 Task: Find round trip flights from New Delhi to Jaipur from June 26 to July 11 in economy class.
Action: Mouse pressed left at (398, 387)
Screenshot: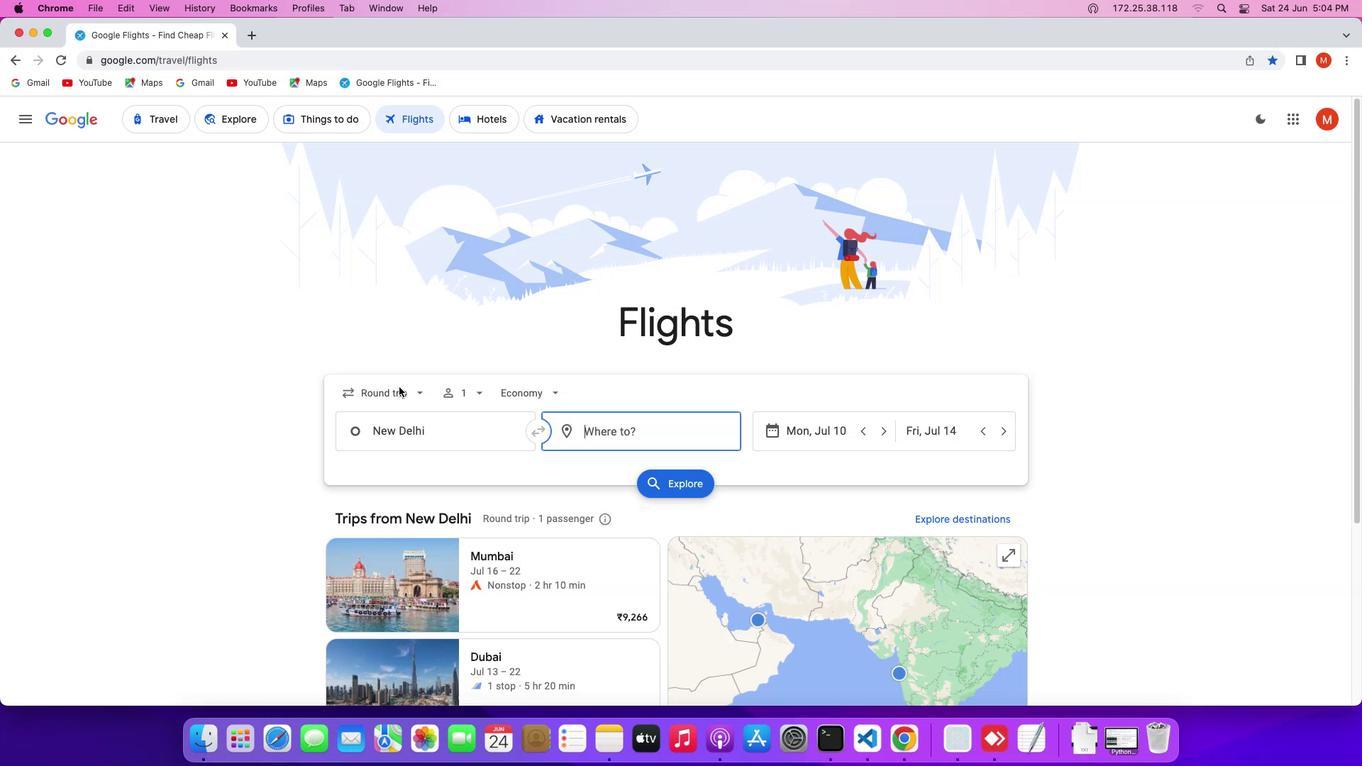 
Action: Mouse moved to (398, 387)
Screenshot: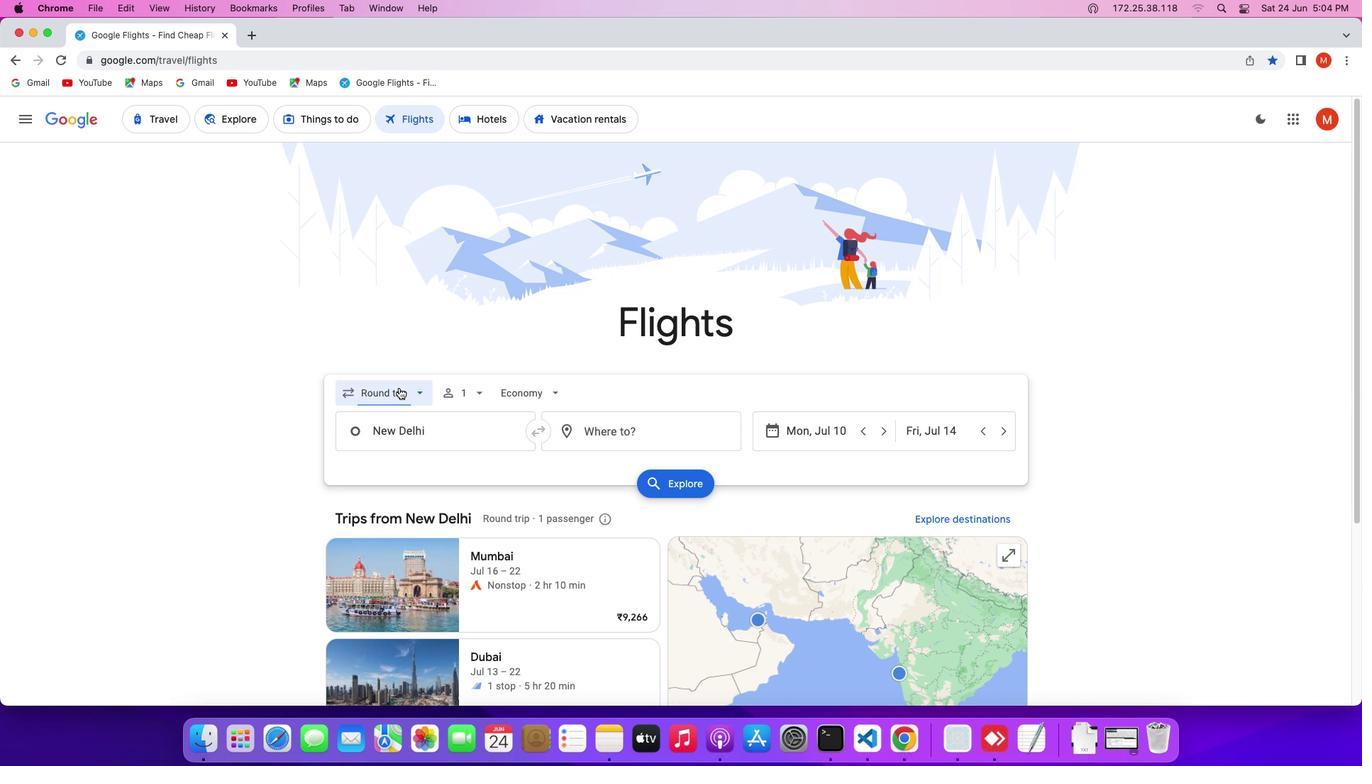 
Action: Mouse pressed left at (398, 387)
Screenshot: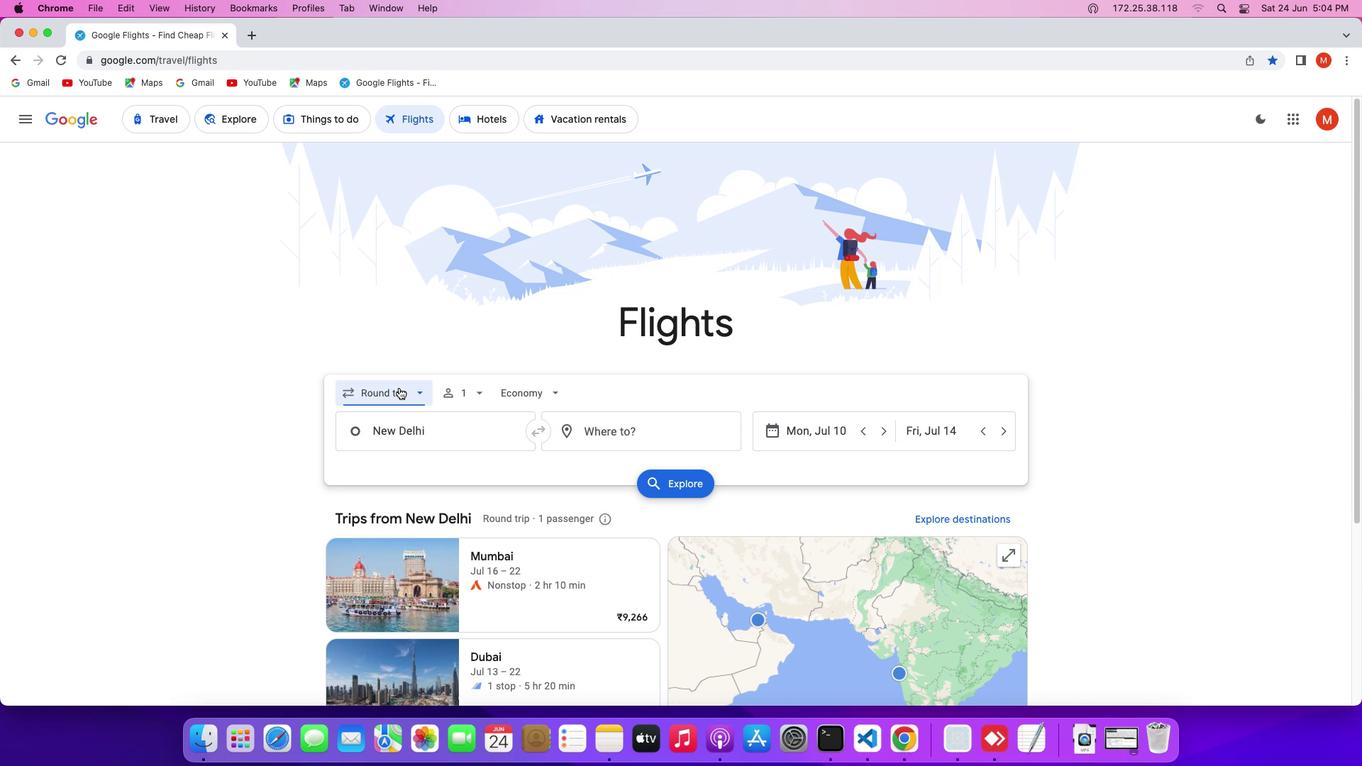 
Action: Mouse moved to (398, 427)
Screenshot: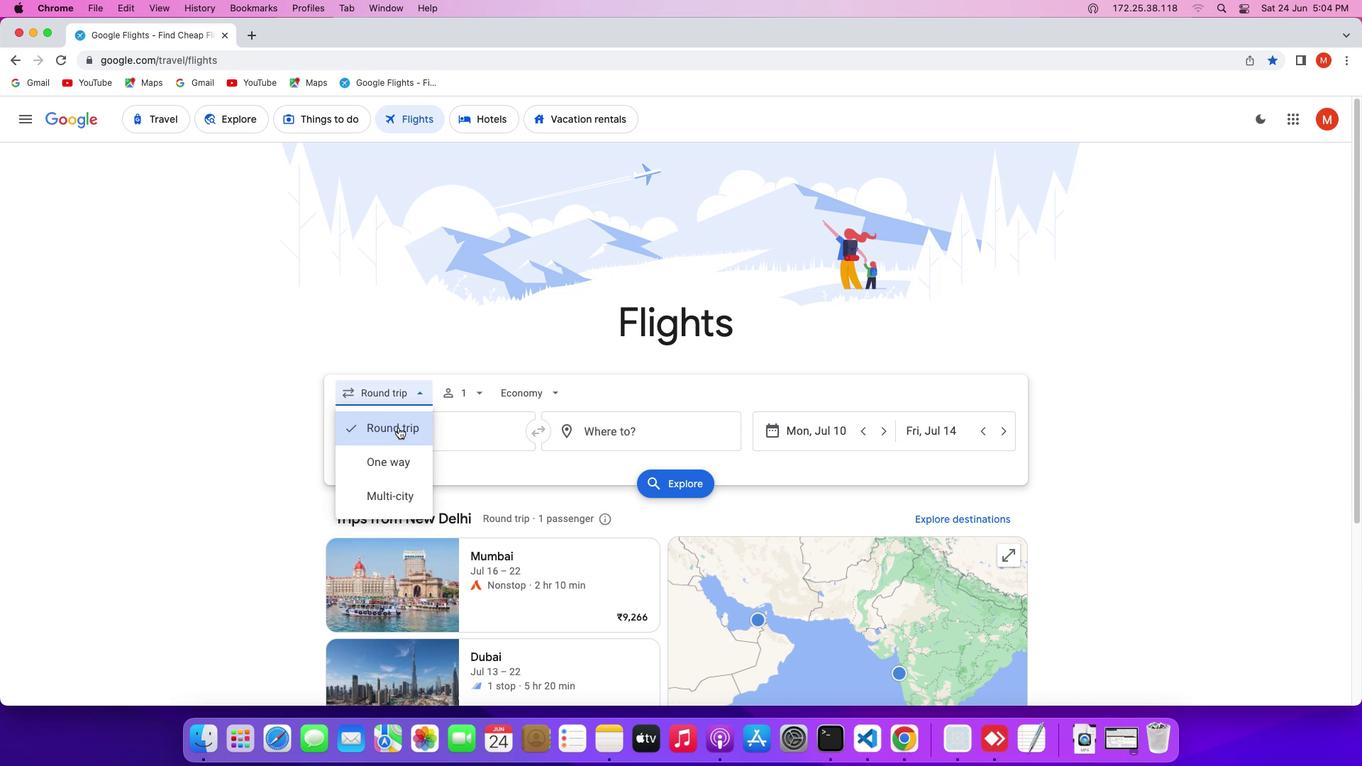 
Action: Mouse pressed left at (398, 427)
Screenshot: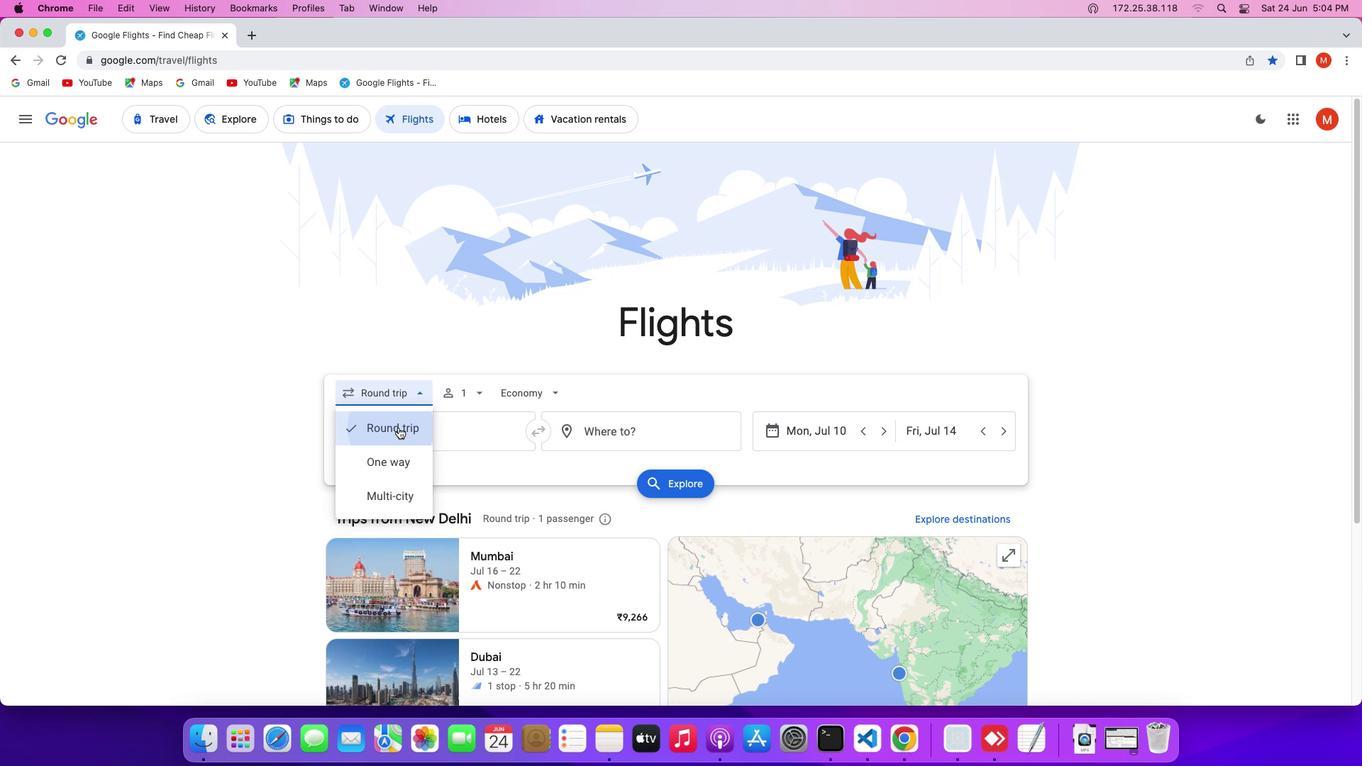 
Action: Mouse moved to (451, 398)
Screenshot: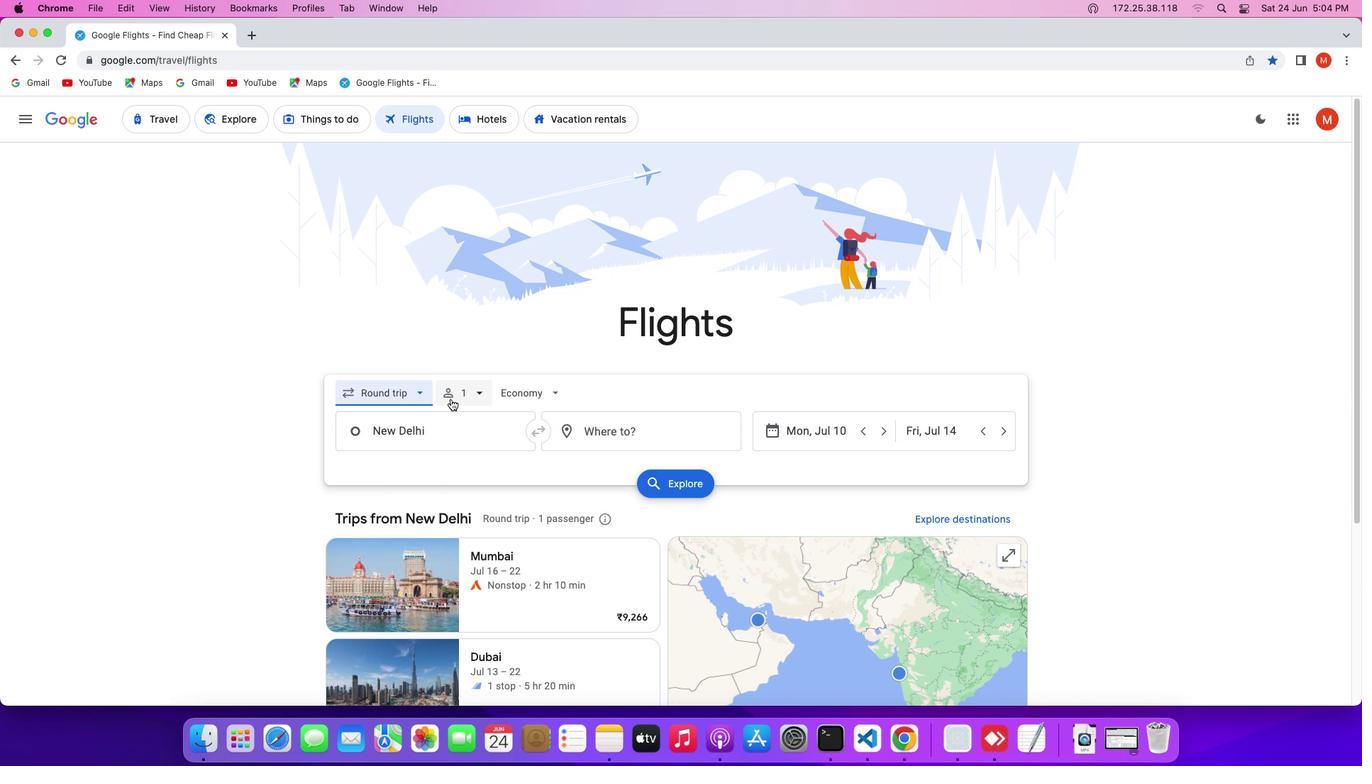 
Action: Mouse pressed left at (451, 398)
Screenshot: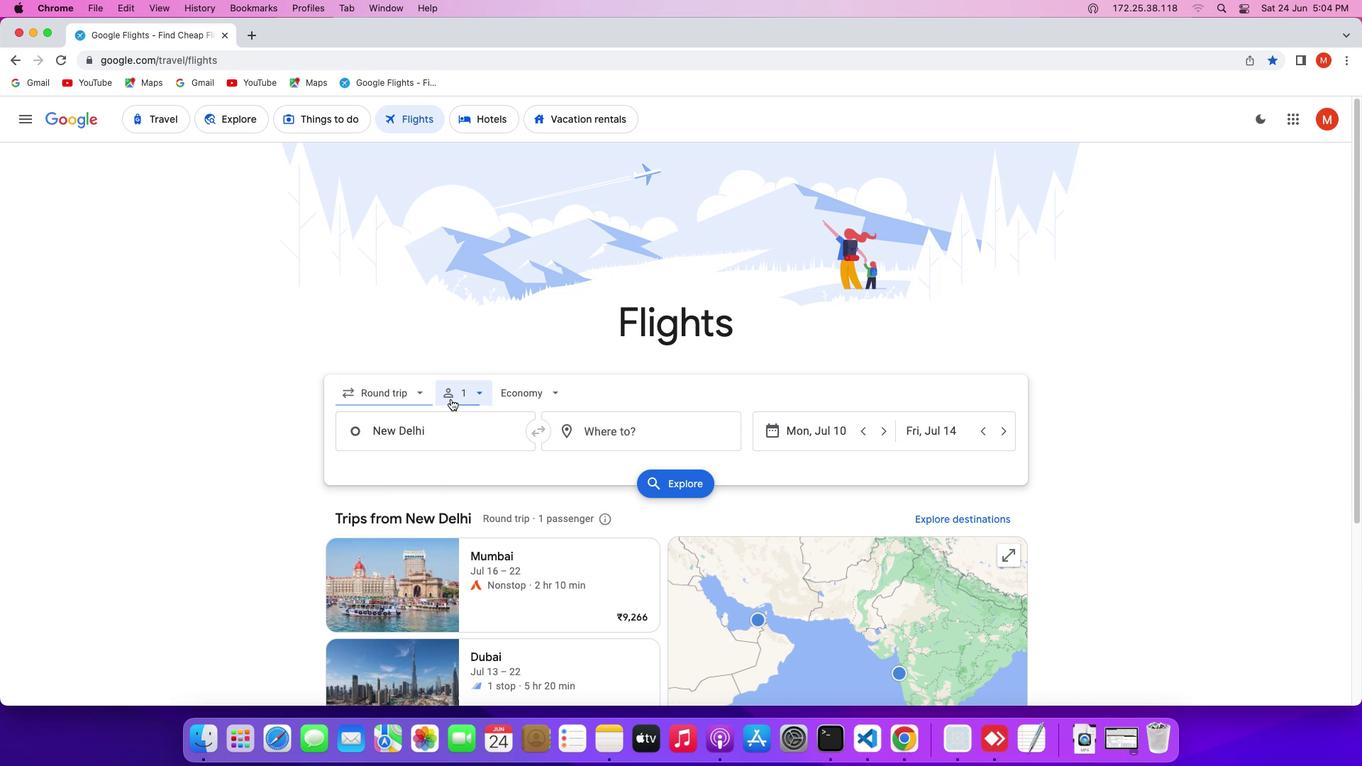 
Action: Mouse moved to (560, 434)
Screenshot: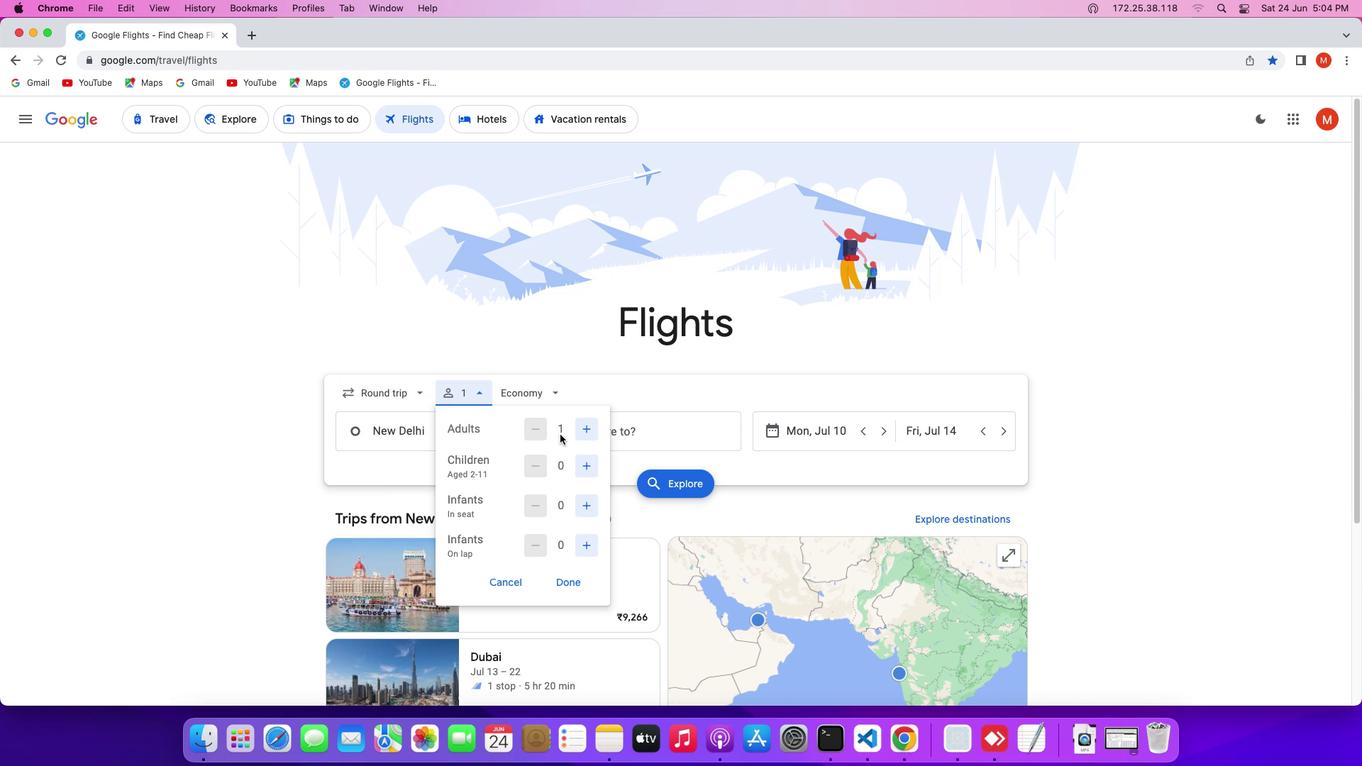 
Action: Mouse pressed left at (560, 434)
Screenshot: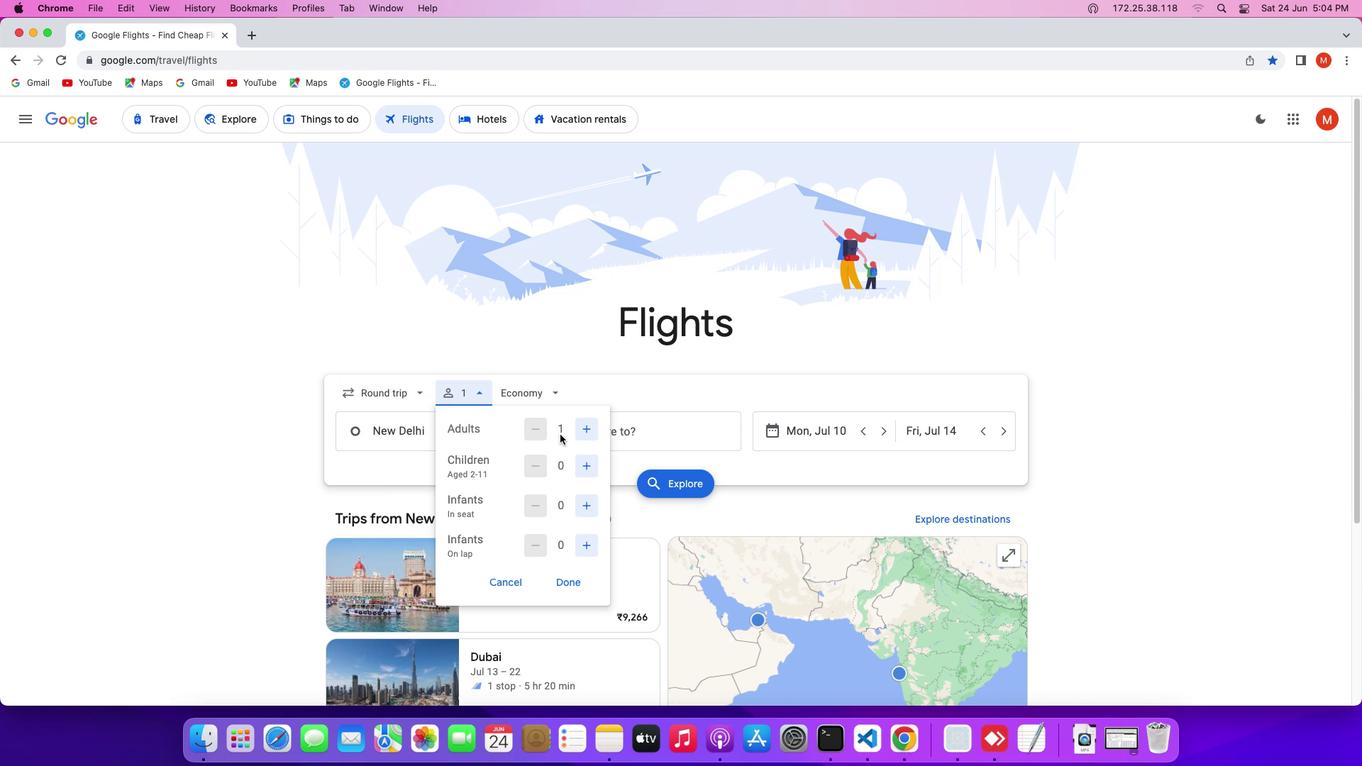 
Action: Mouse moved to (559, 577)
Screenshot: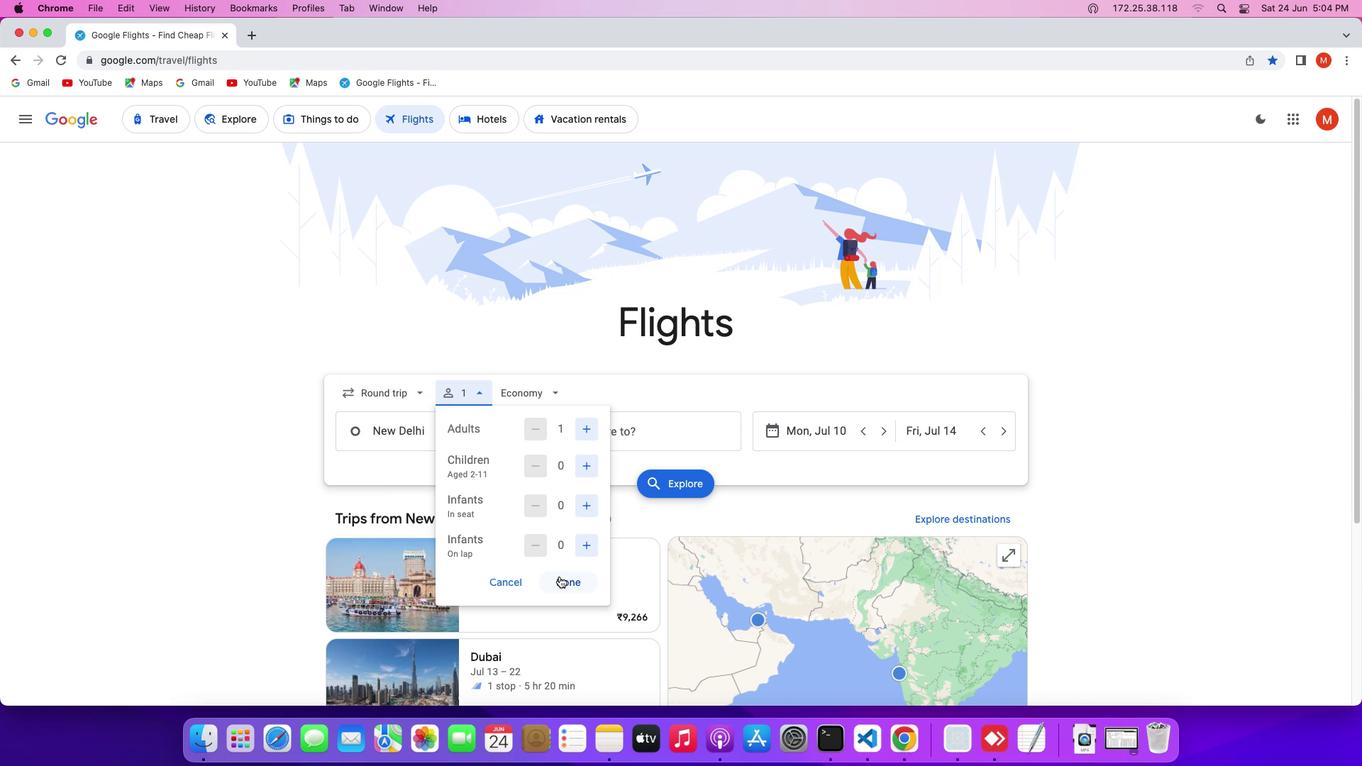 
Action: Mouse pressed left at (559, 577)
Screenshot: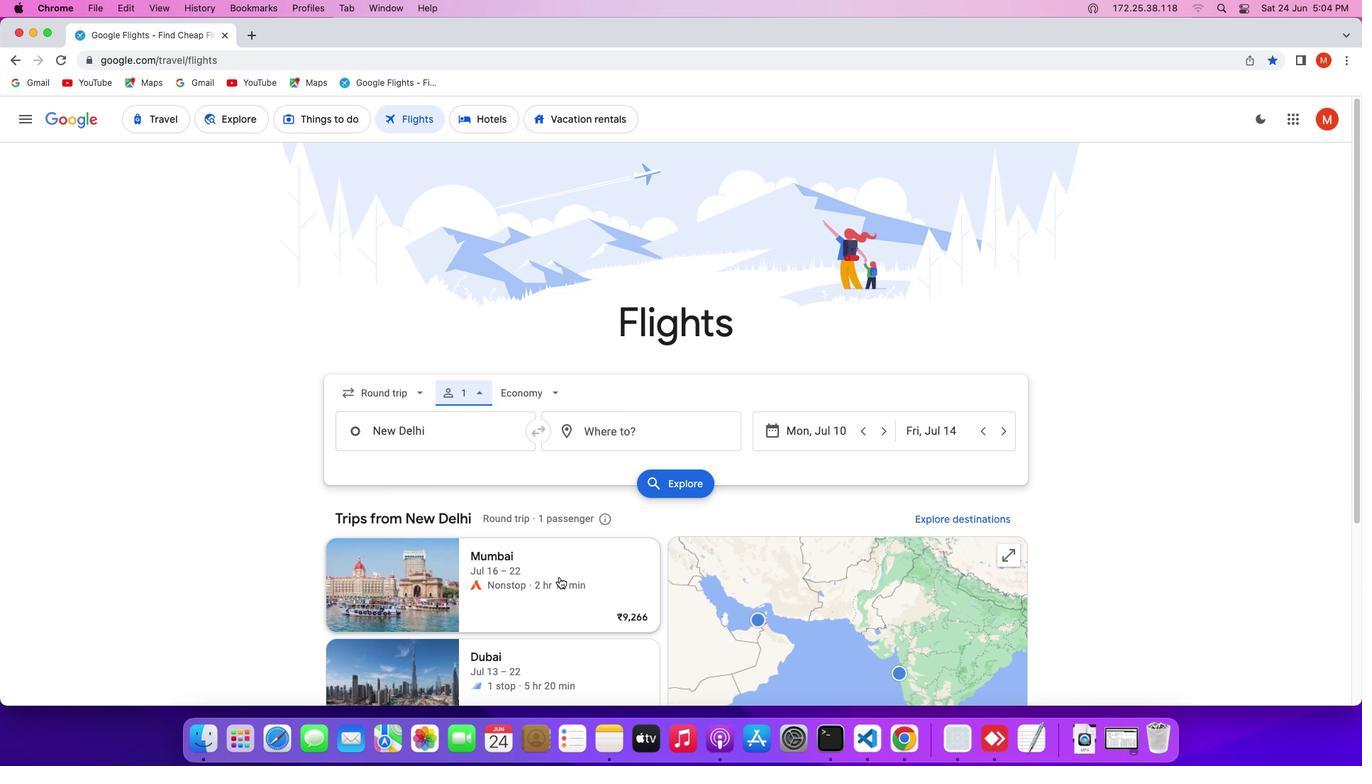 
Action: Mouse moved to (521, 399)
Screenshot: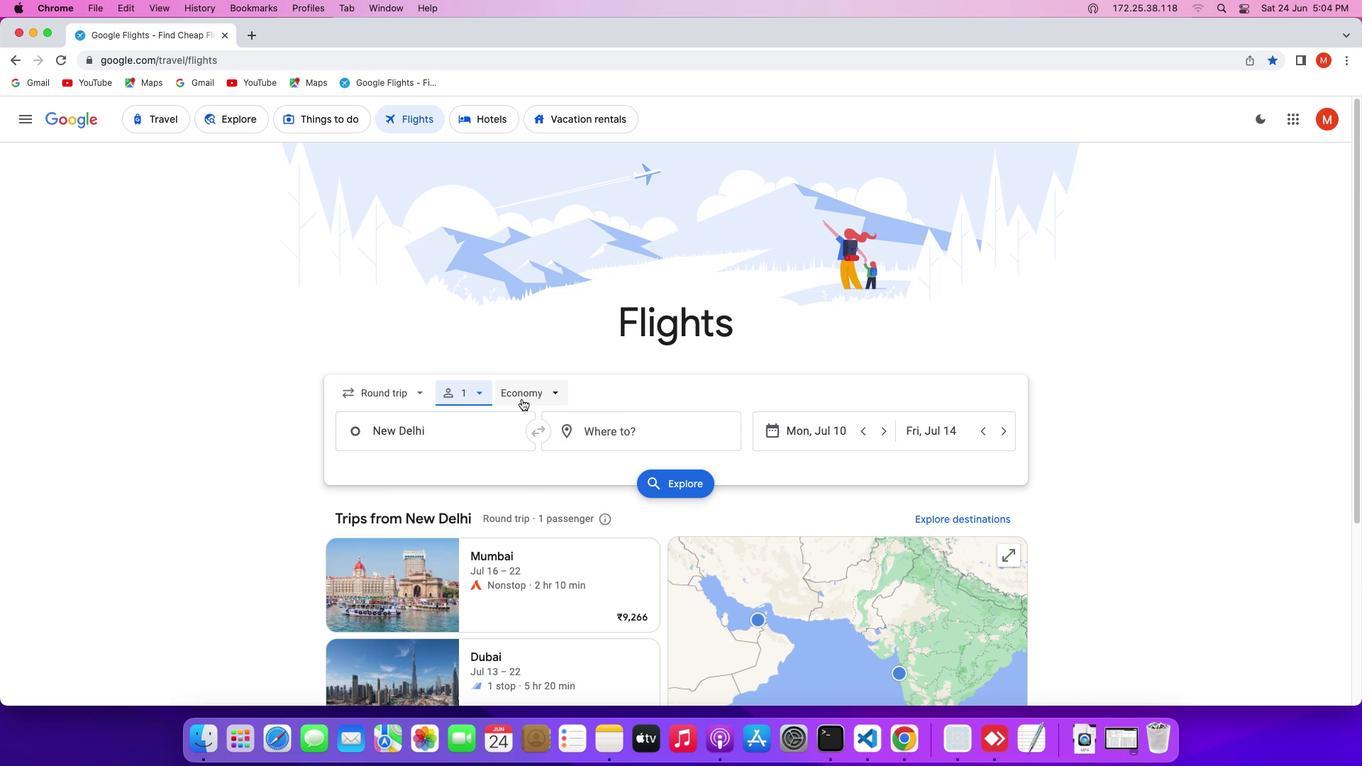 
Action: Mouse pressed left at (521, 399)
Screenshot: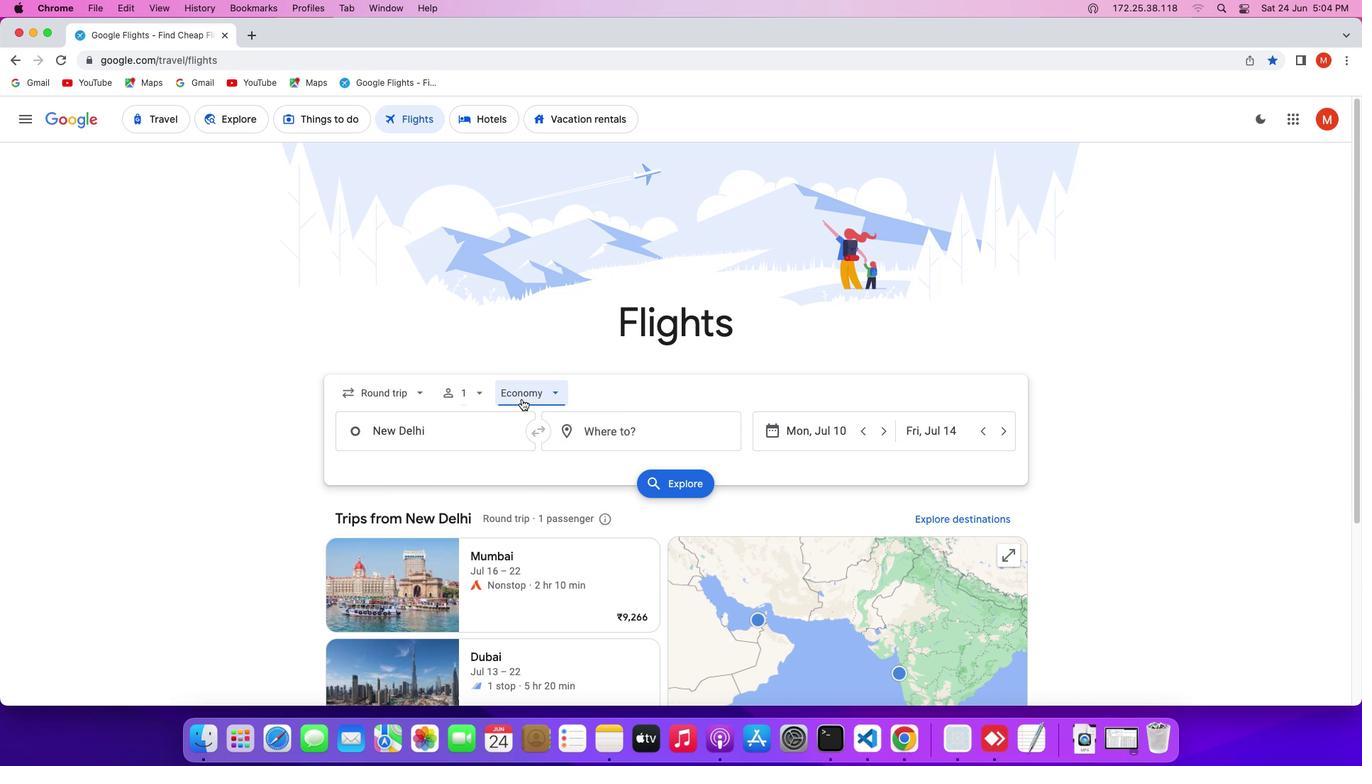 
Action: Mouse moved to (526, 423)
Screenshot: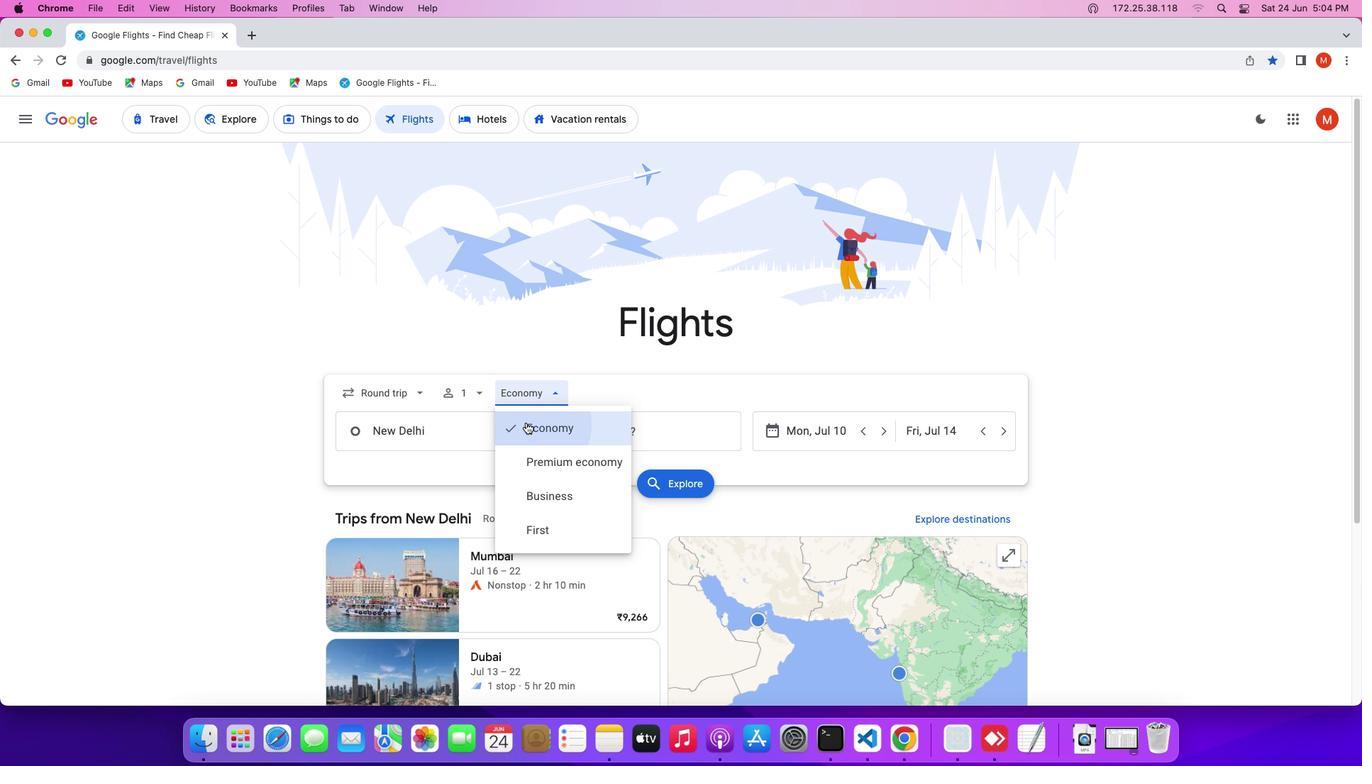 
Action: Mouse pressed left at (526, 423)
Screenshot: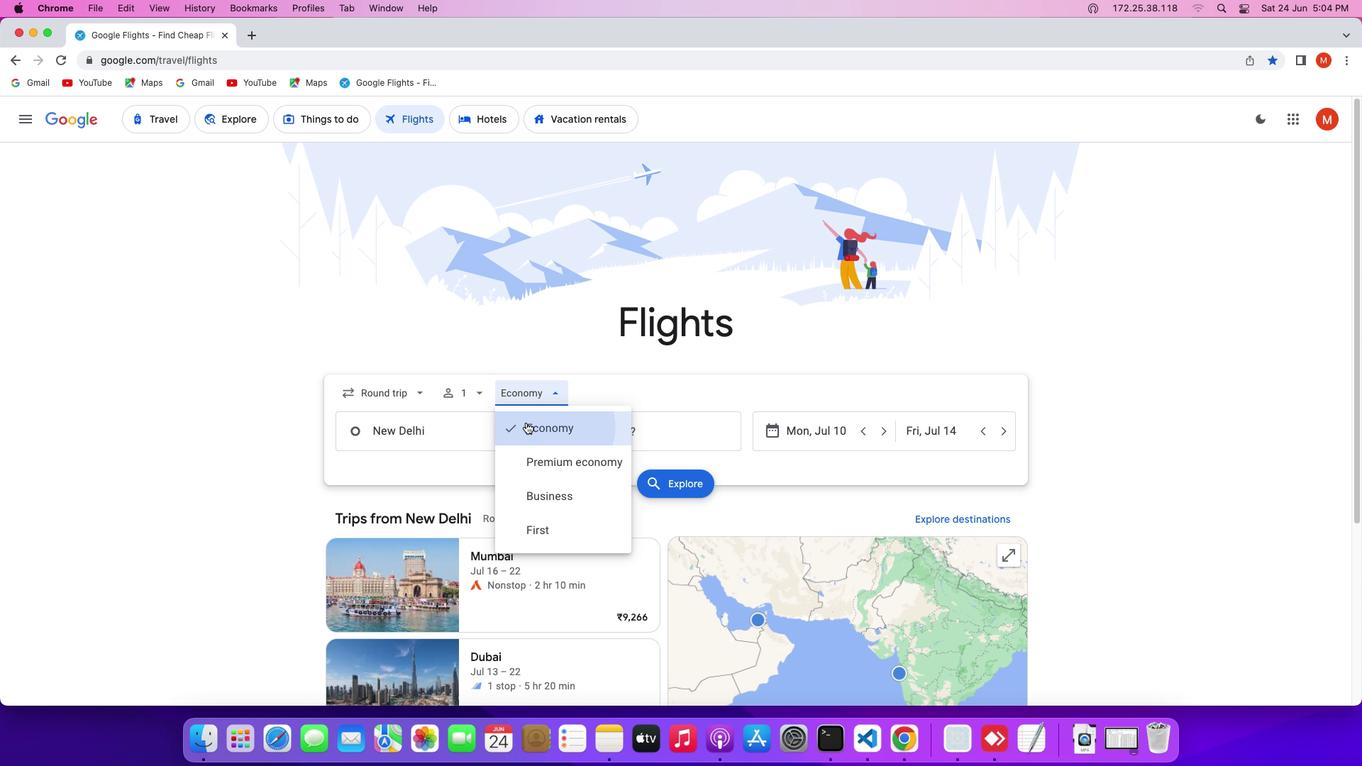 
Action: Mouse moved to (457, 435)
Screenshot: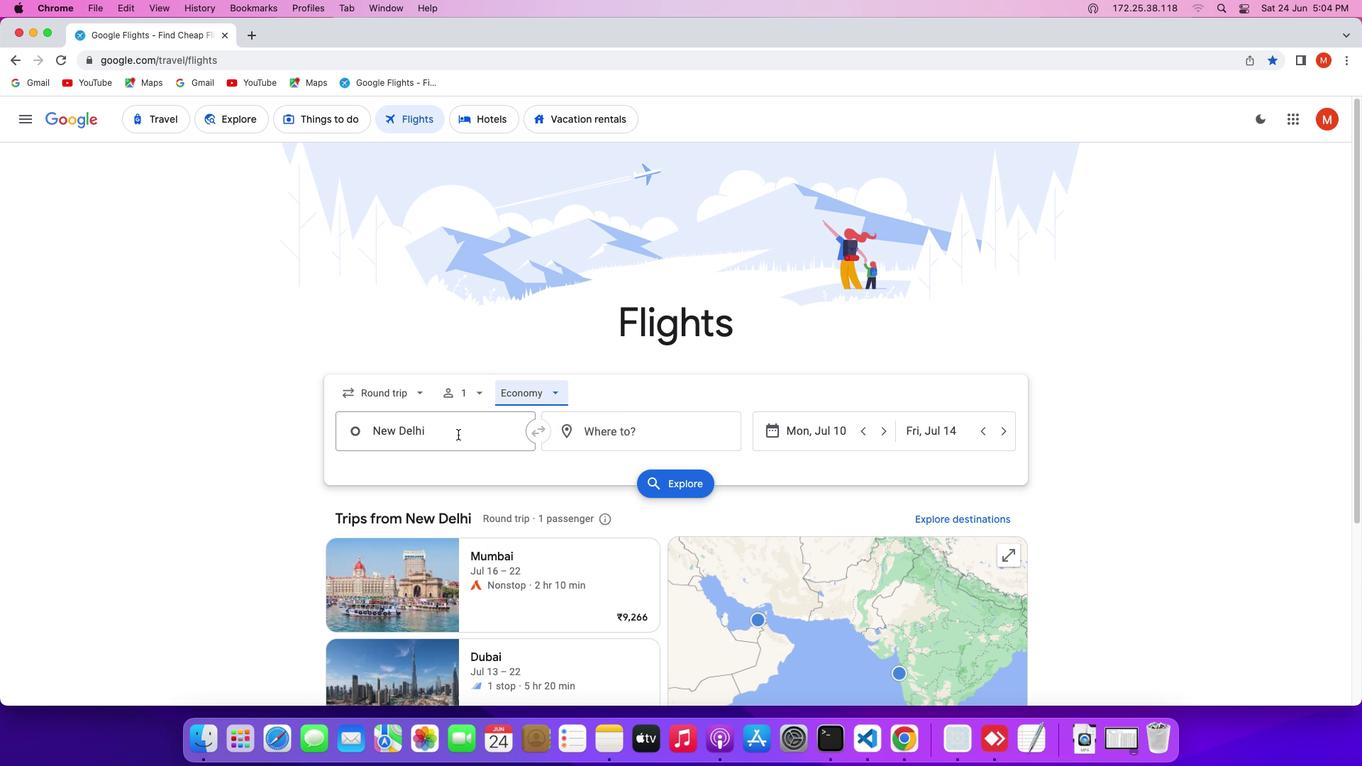 
Action: Mouse pressed left at (457, 435)
Screenshot: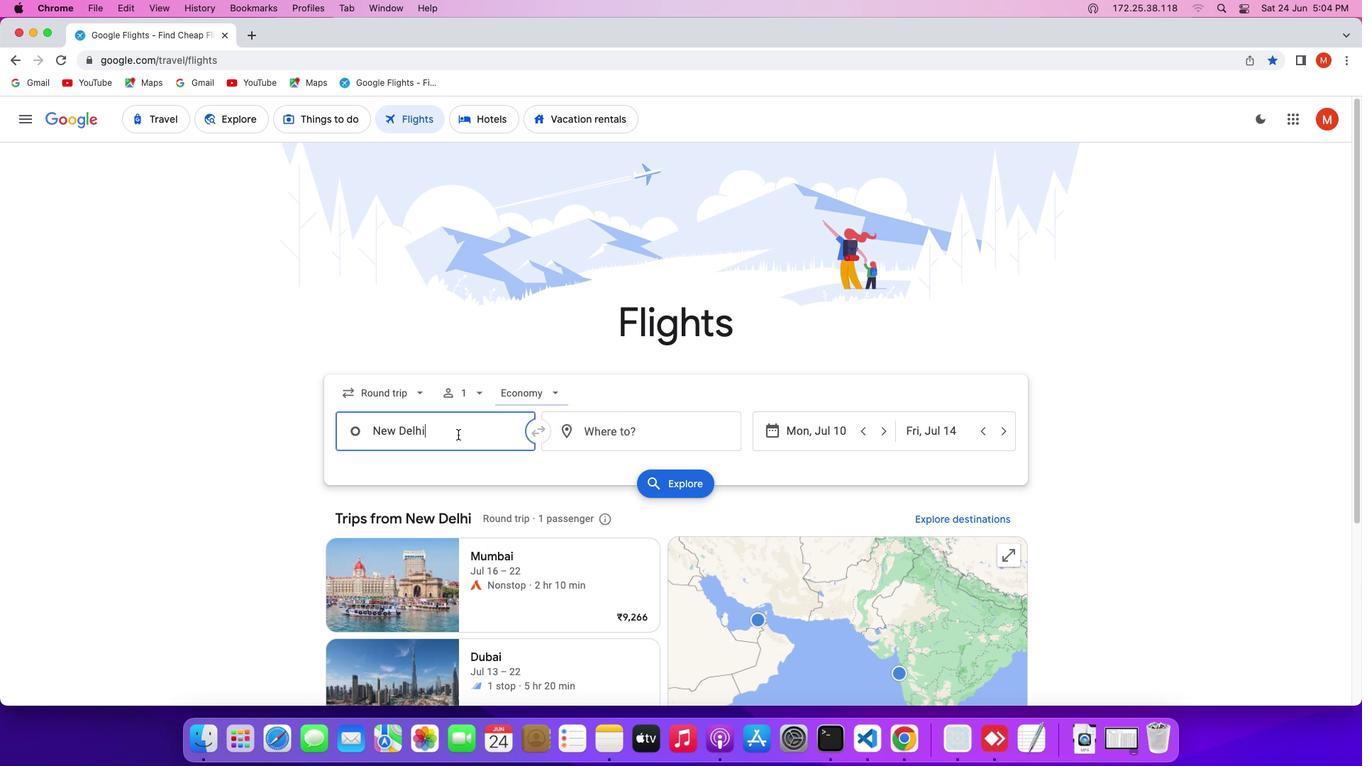 
Action: Key pressed Key.backspaceKey.shift'D''e''l''h''i'
Screenshot: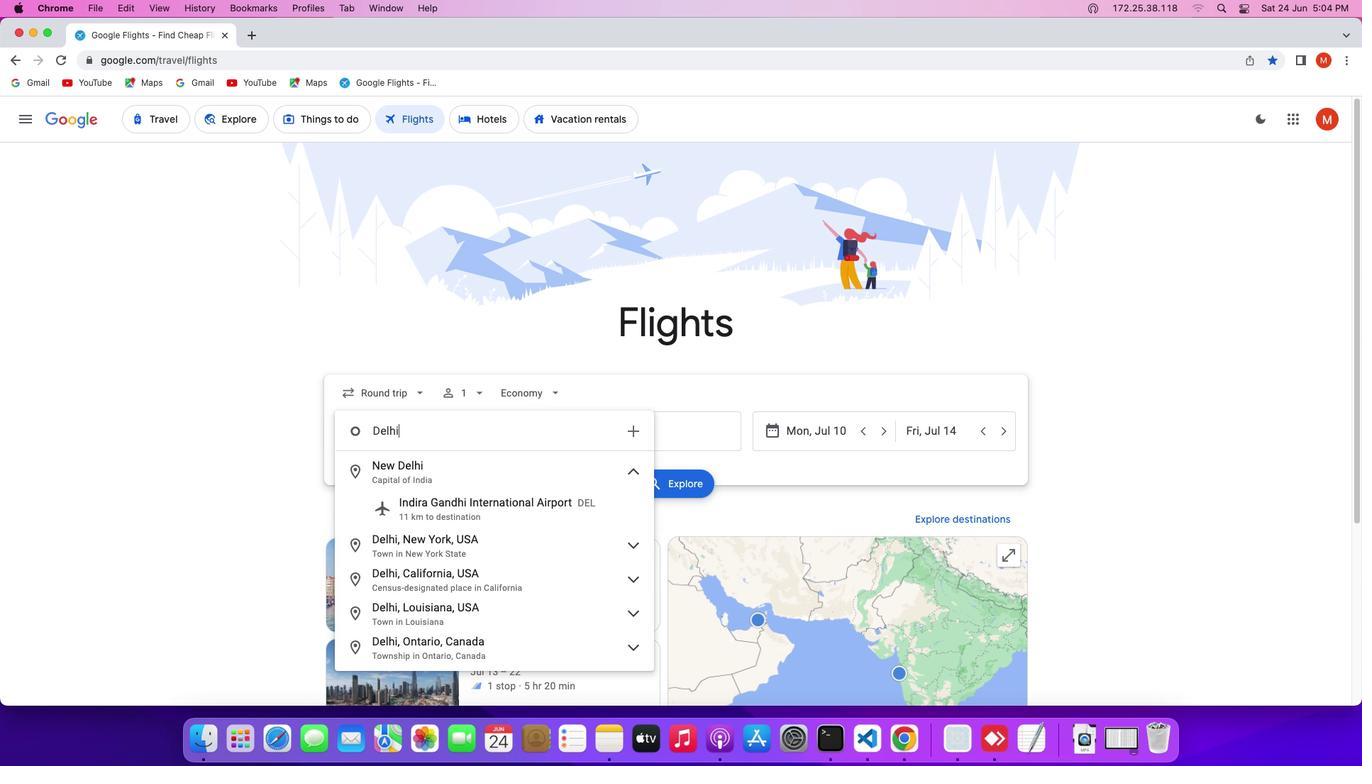 
Action: Mouse moved to (450, 474)
Screenshot: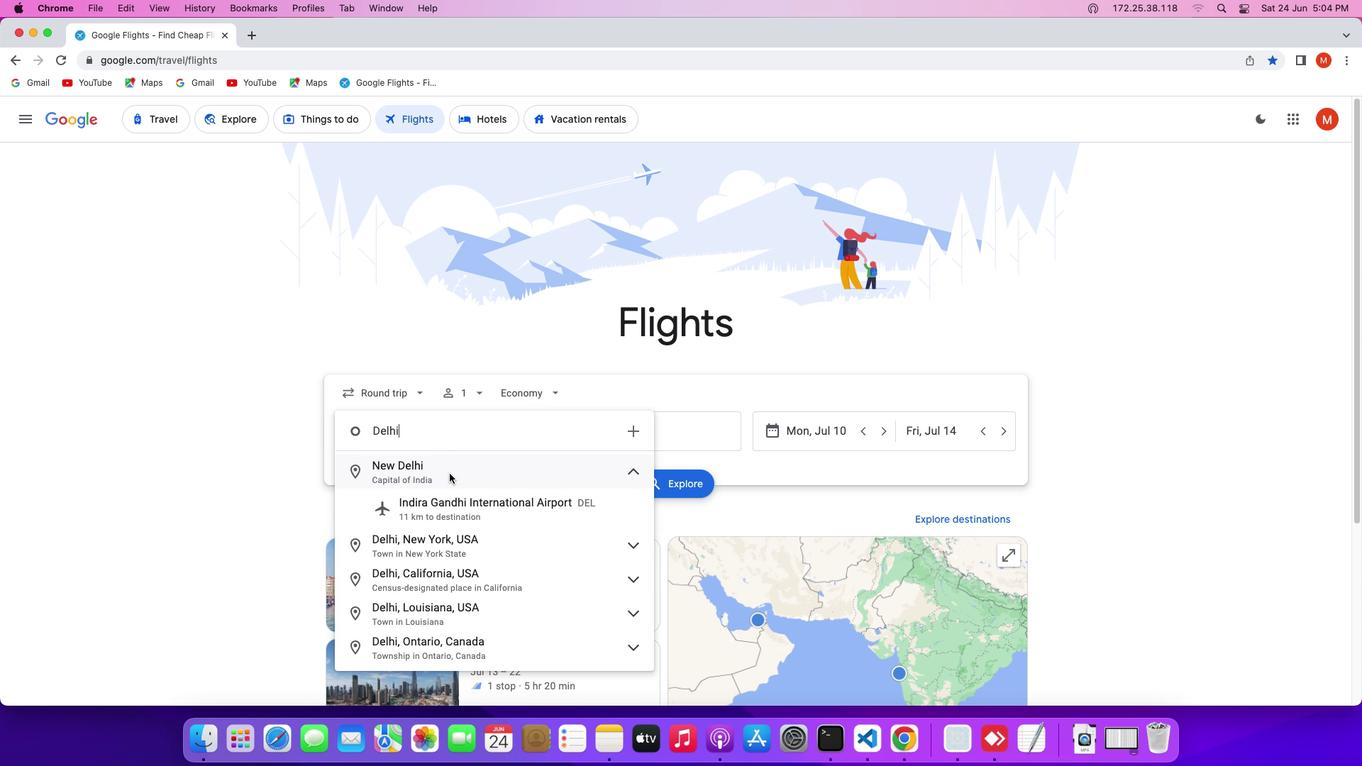 
Action: Mouse pressed left at (450, 474)
Screenshot: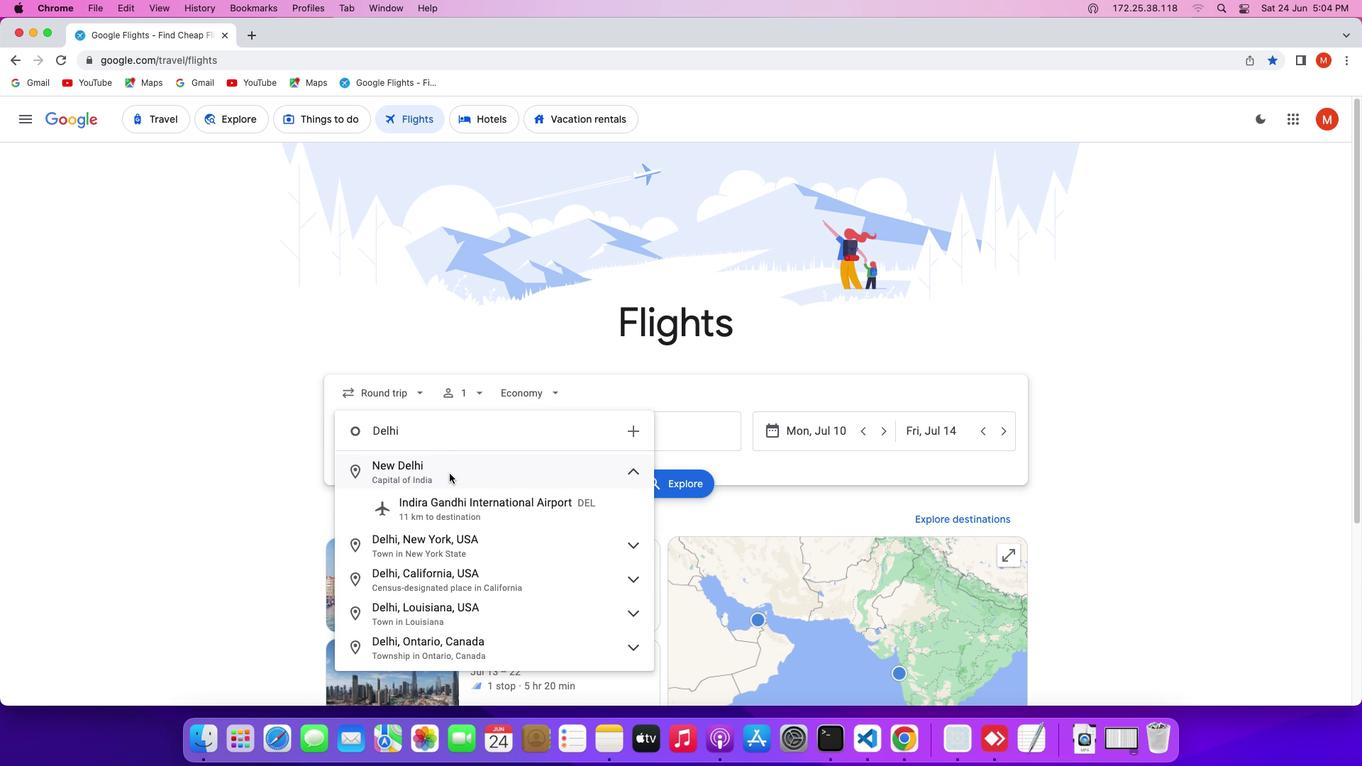 
Action: Mouse moved to (577, 438)
Screenshot: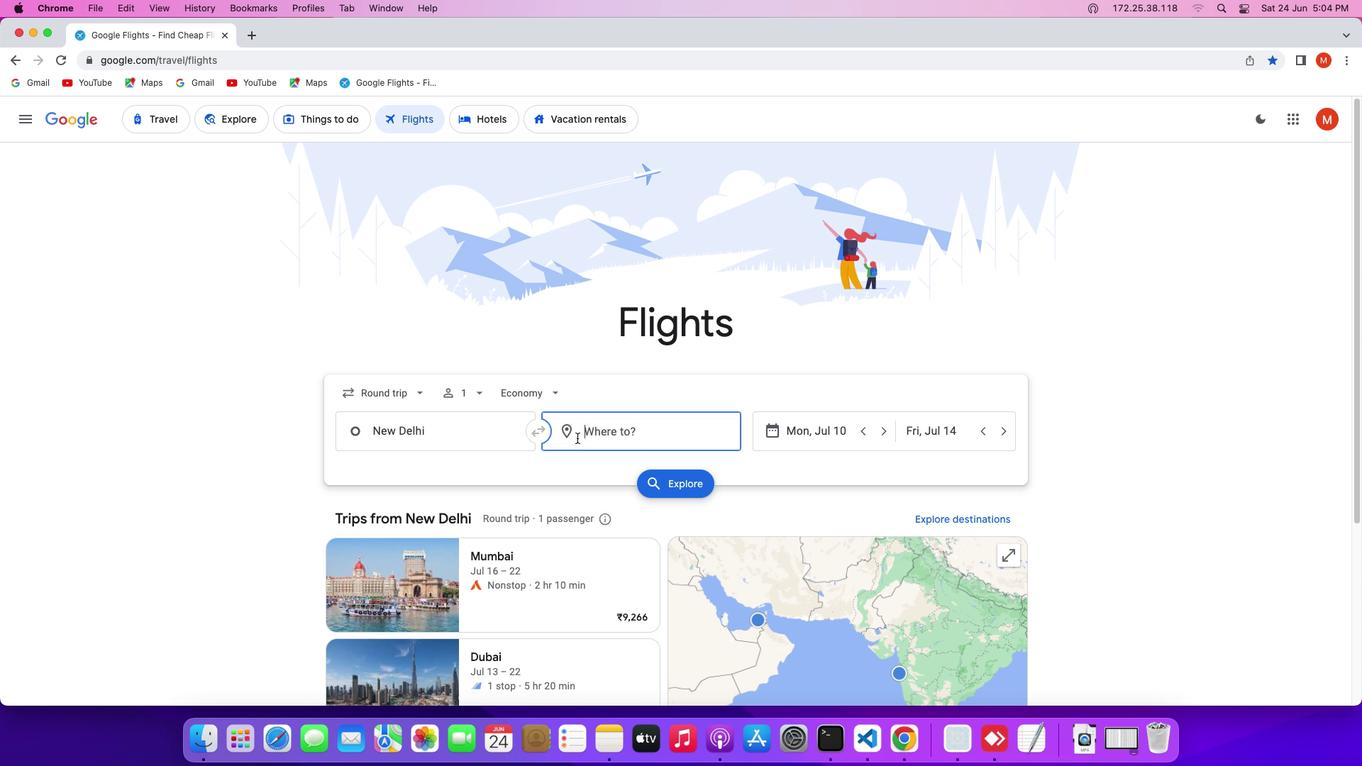 
Action: Mouse pressed left at (577, 438)
Screenshot: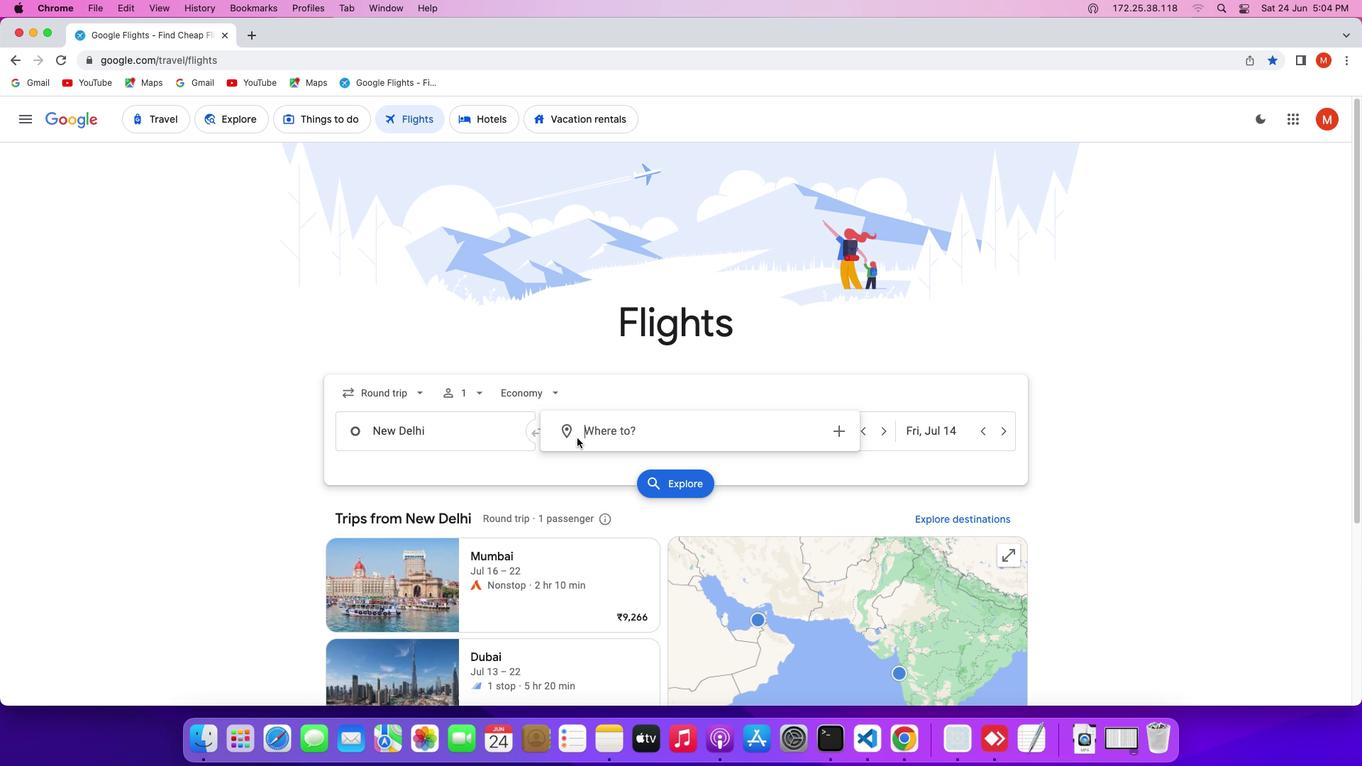 
Action: Mouse moved to (583, 440)
Screenshot: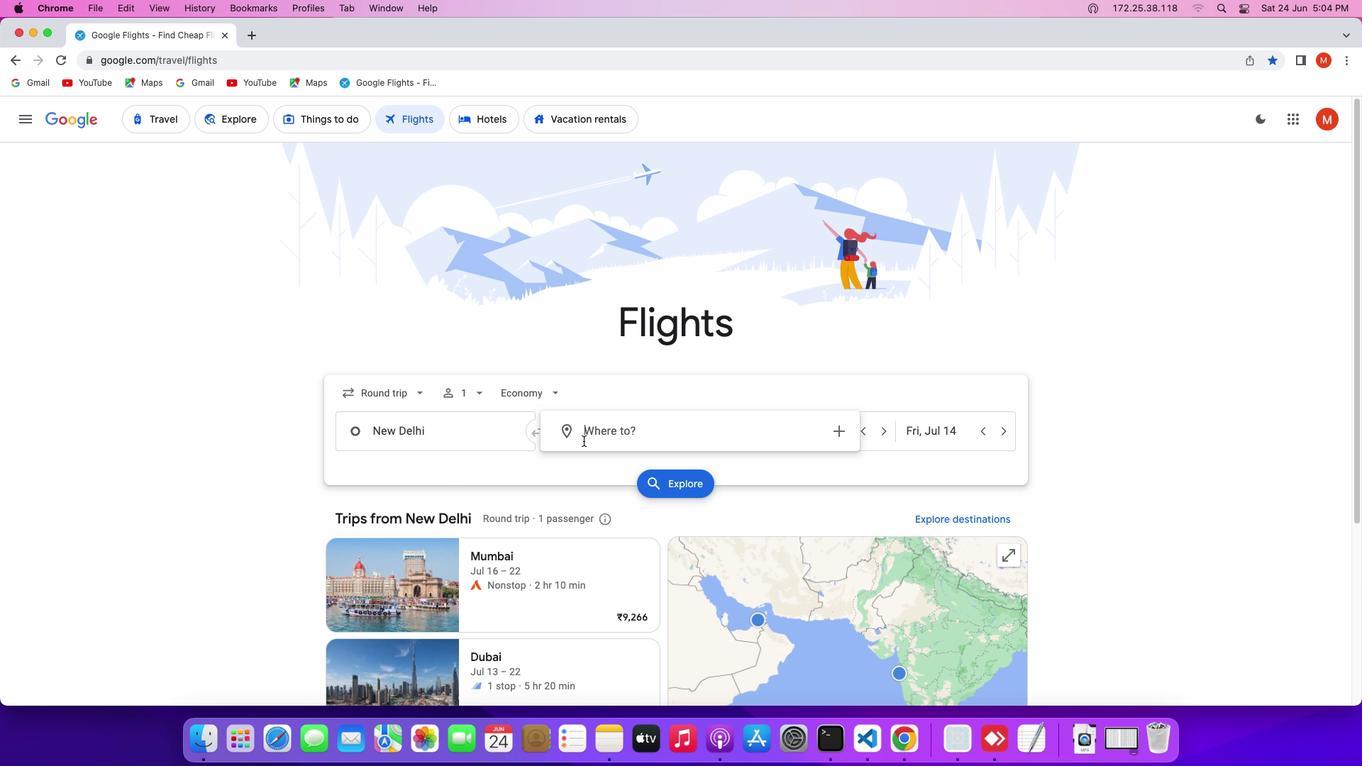 
Action: Key pressed Key.shift'J''a''i''p''u''r'
Screenshot: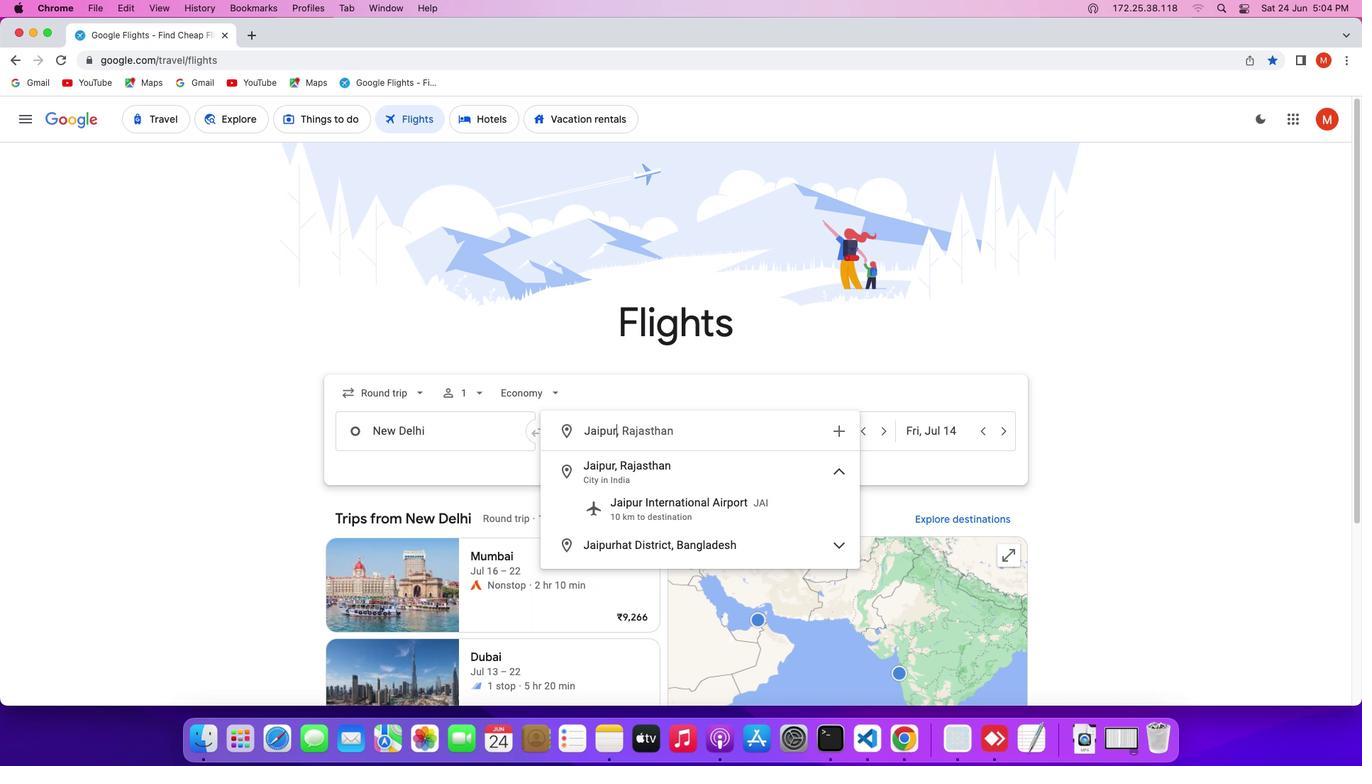 
Action: Mouse moved to (591, 466)
Screenshot: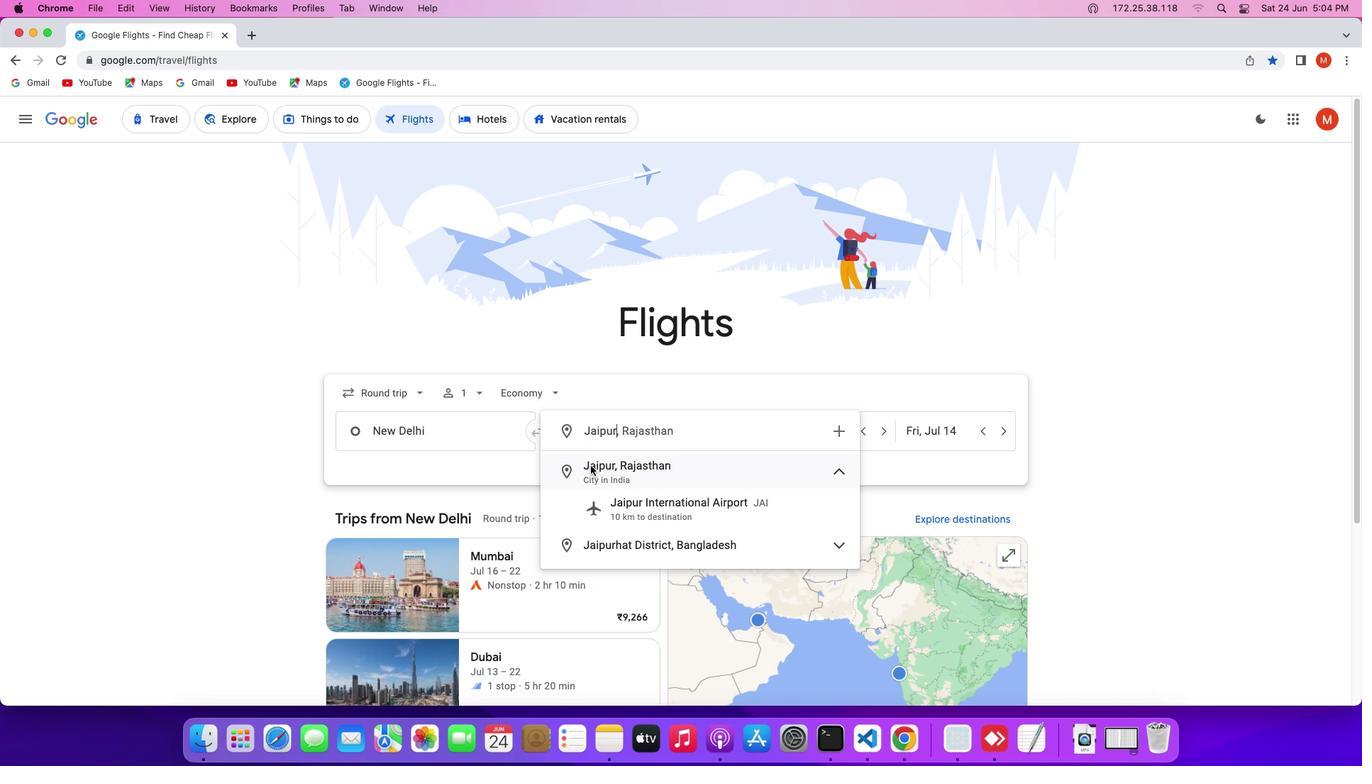 
Action: Mouse pressed left at (591, 466)
Screenshot: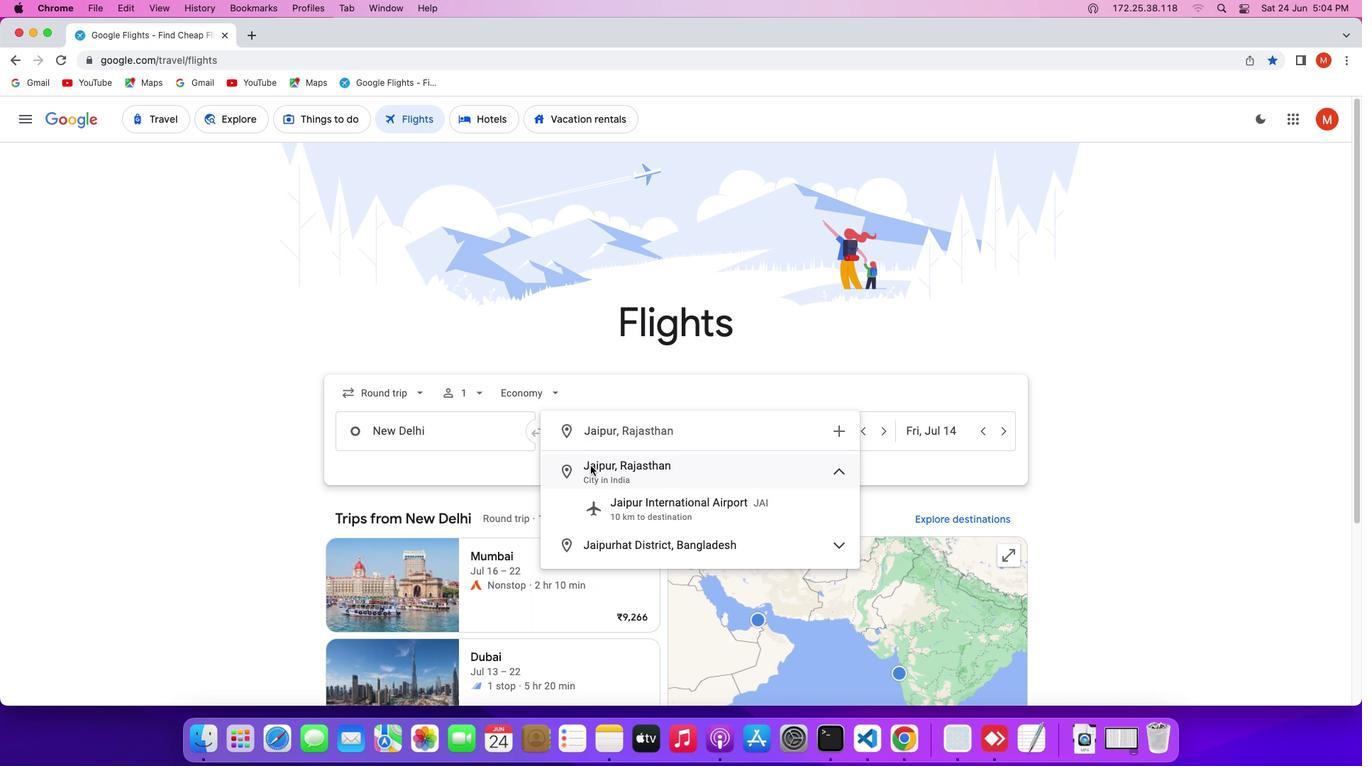 
Action: Mouse moved to (797, 435)
Screenshot: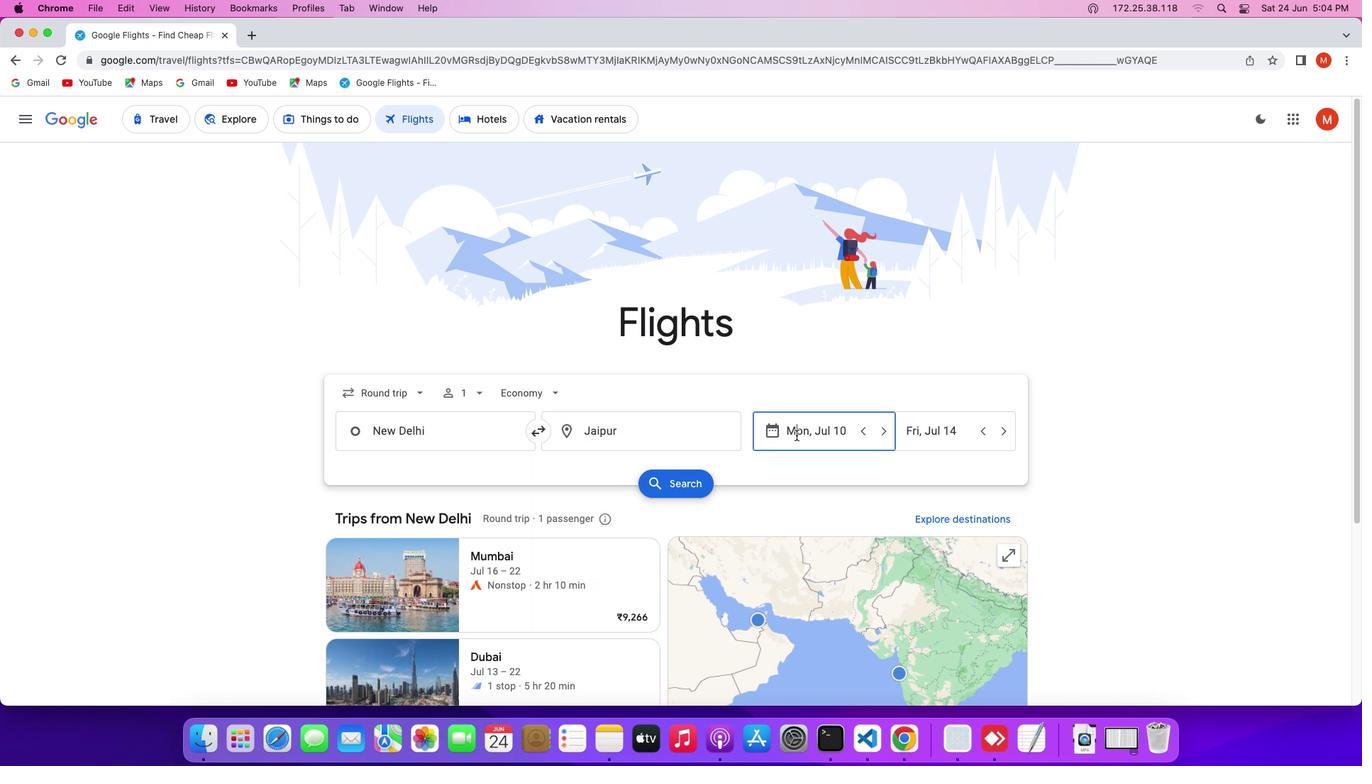 
Action: Mouse pressed left at (797, 435)
Screenshot: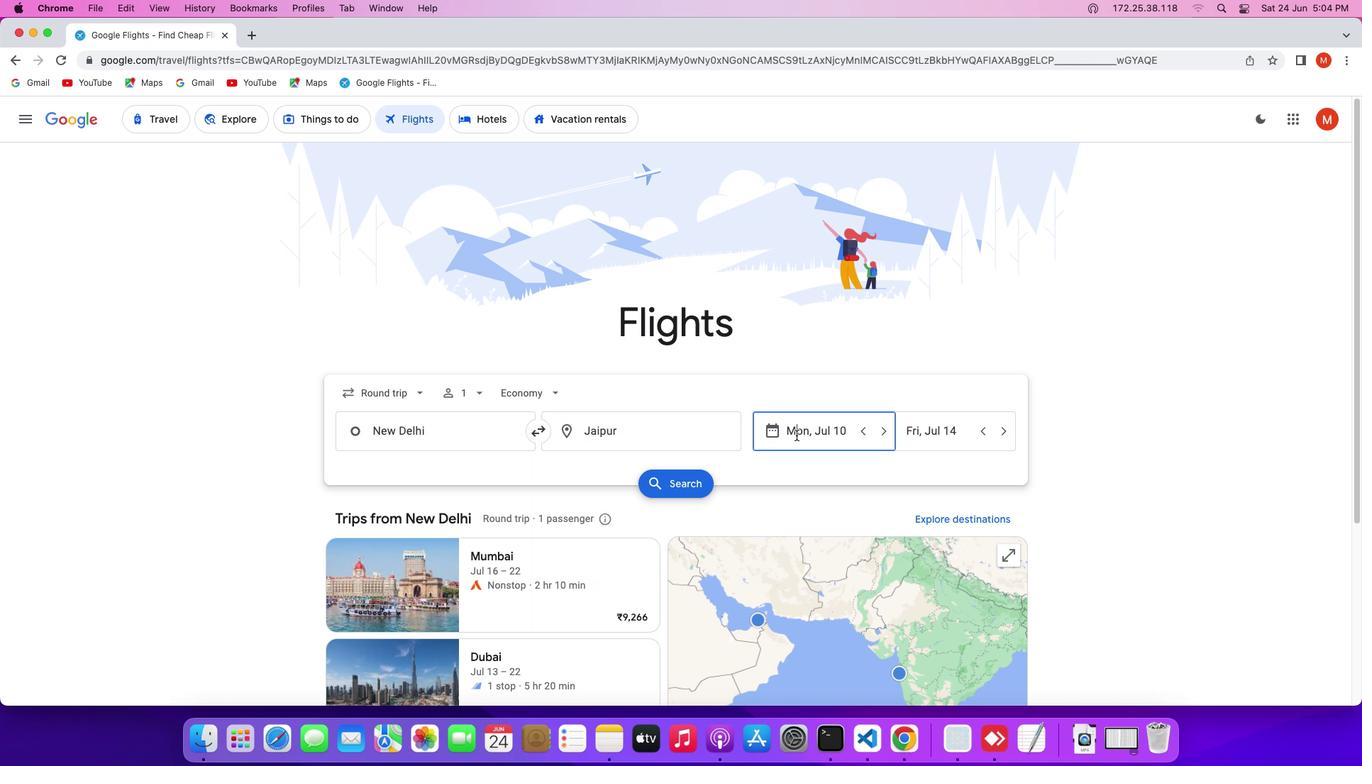 
Action: Mouse moved to (553, 590)
Screenshot: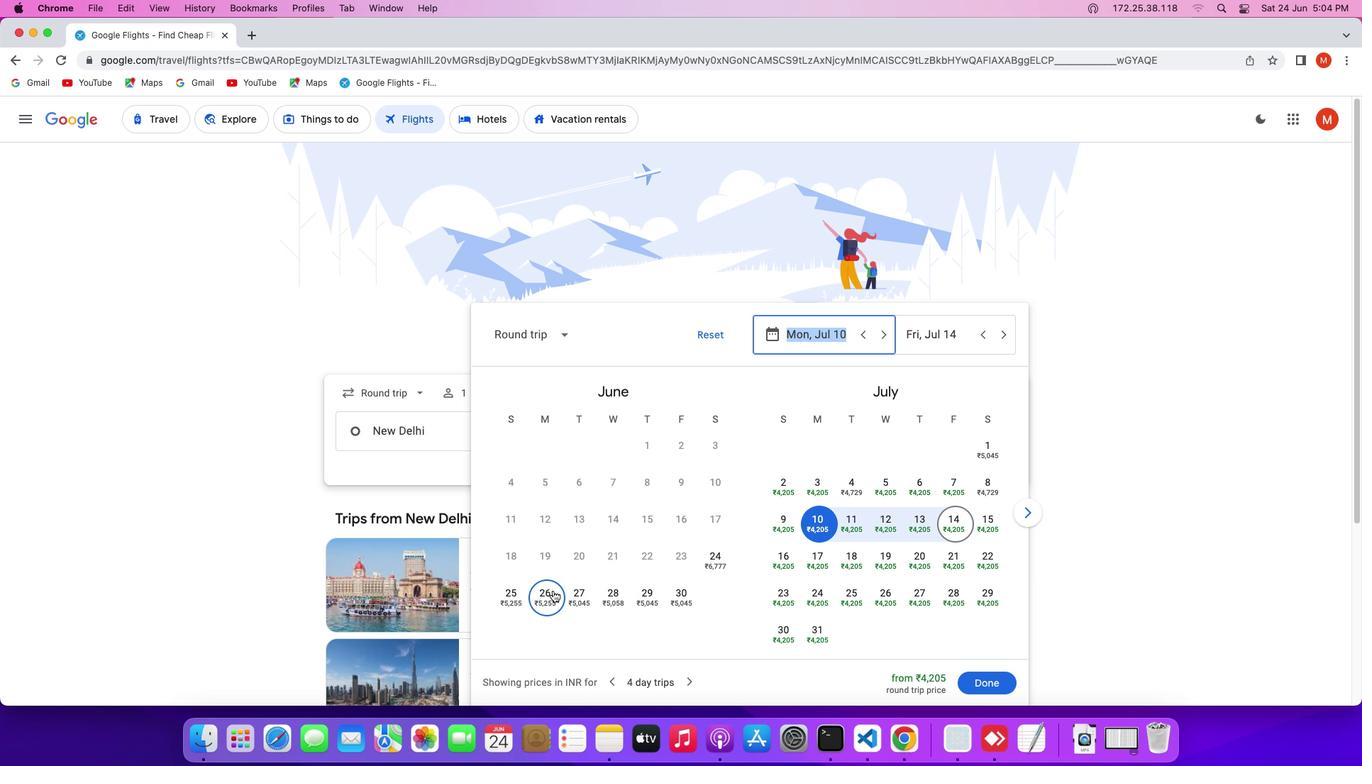 
Action: Mouse pressed left at (553, 590)
Screenshot: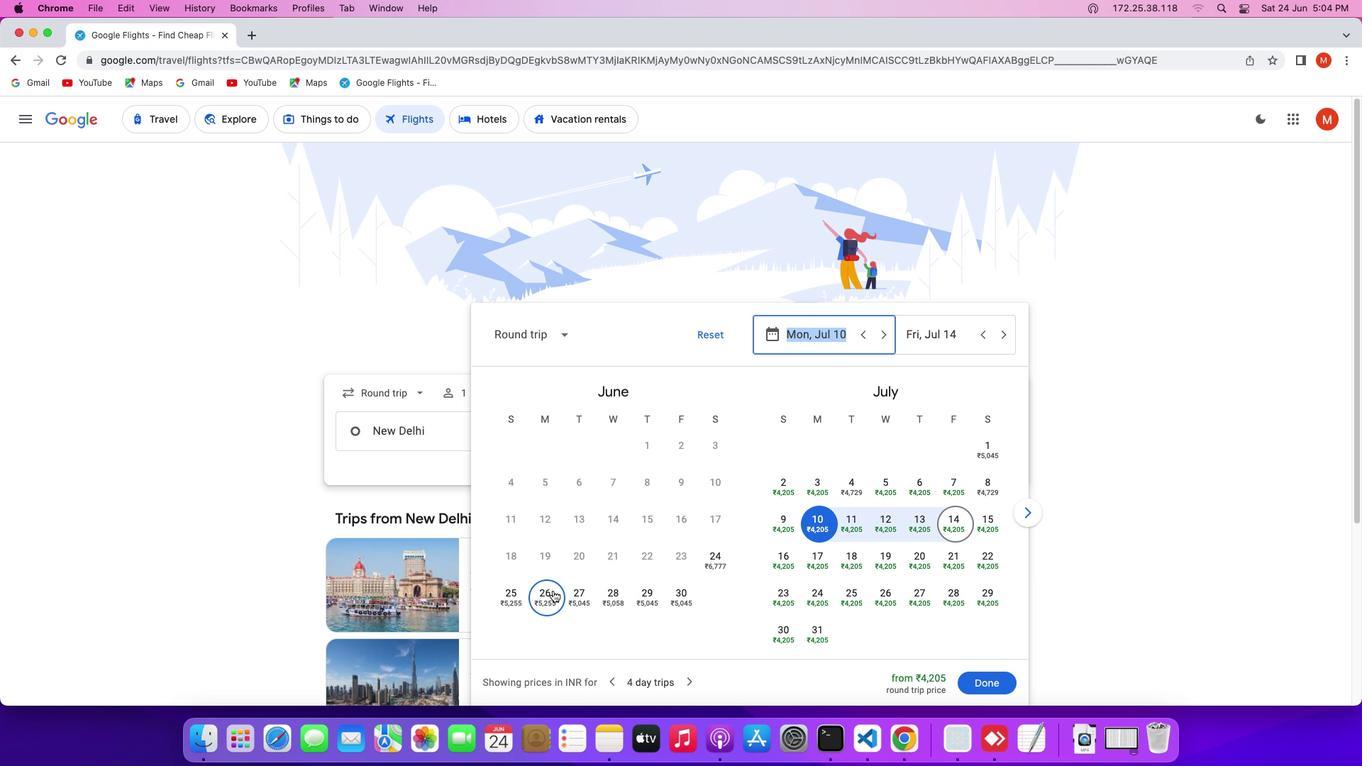
Action: Mouse moved to (843, 518)
Screenshot: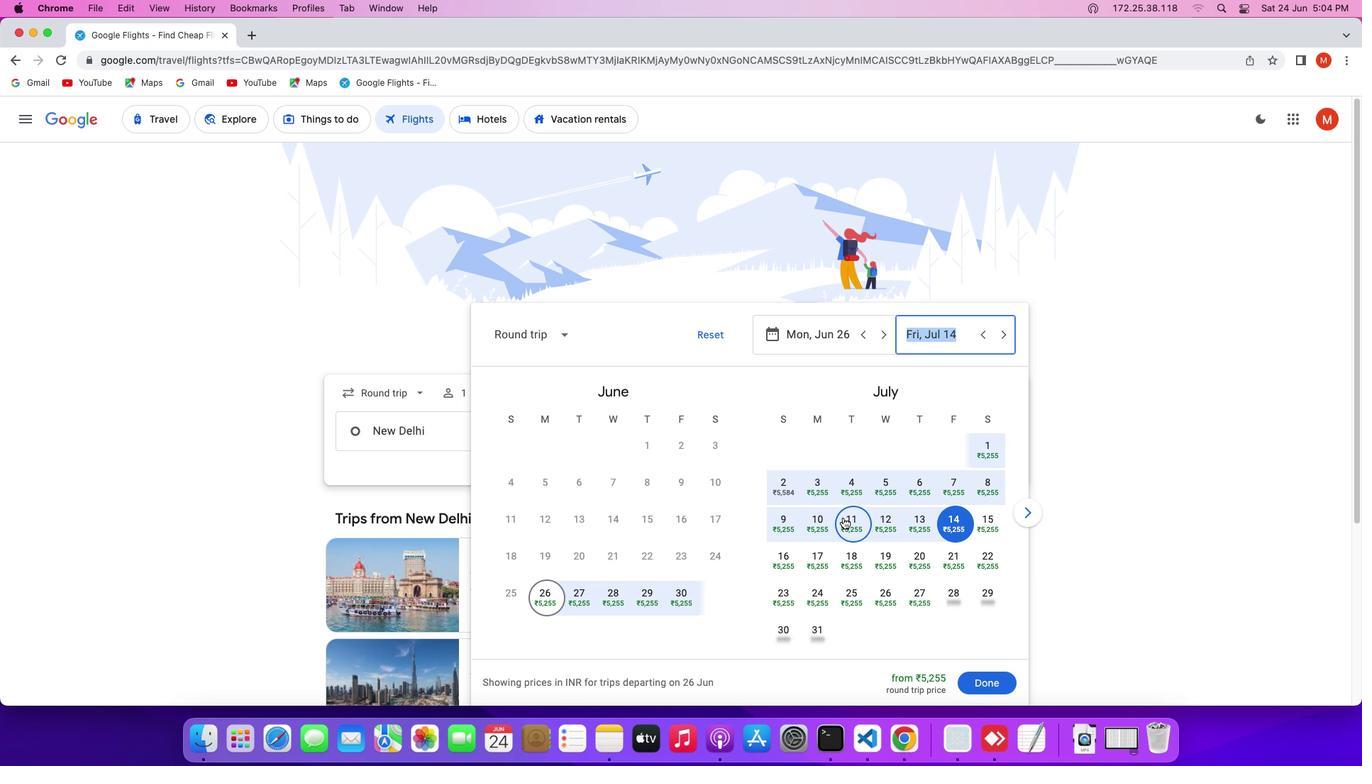
Action: Mouse pressed left at (843, 518)
Screenshot: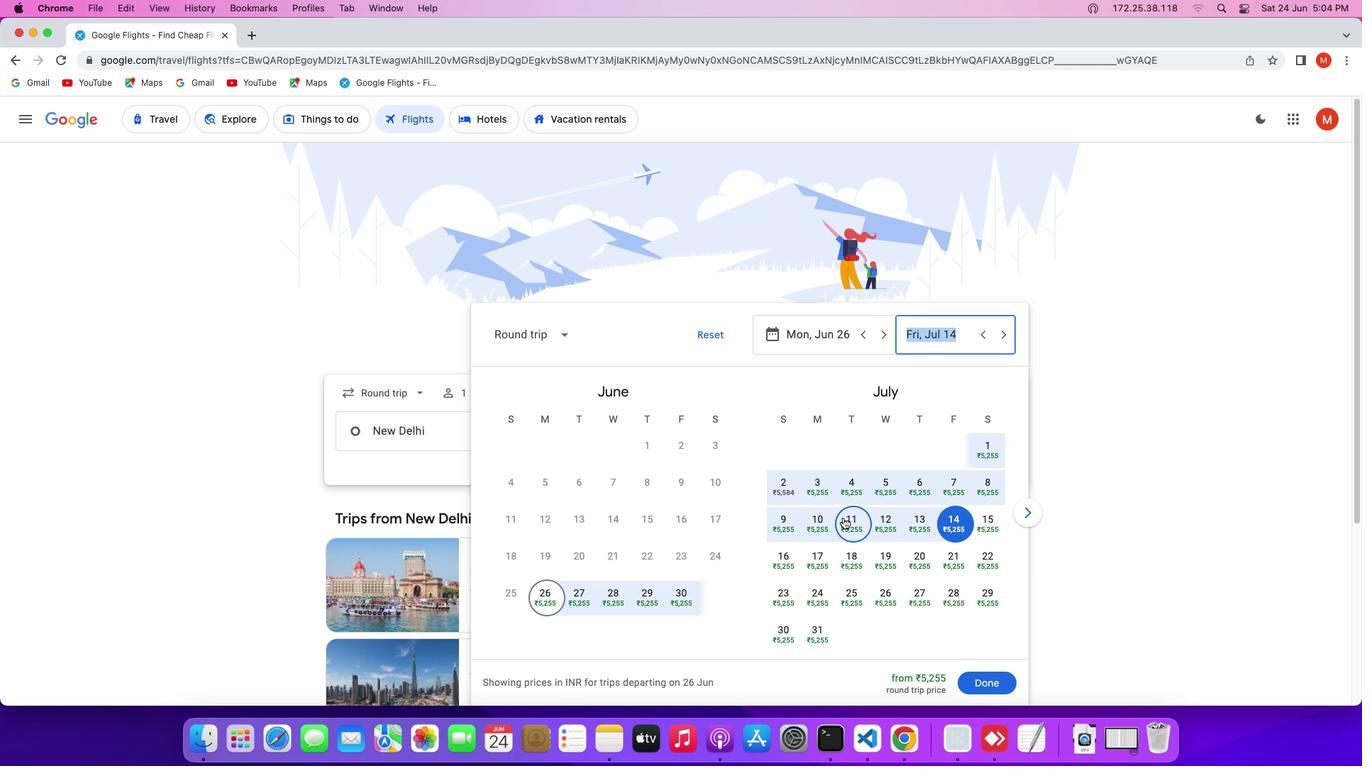 
Action: Mouse moved to (981, 687)
Screenshot: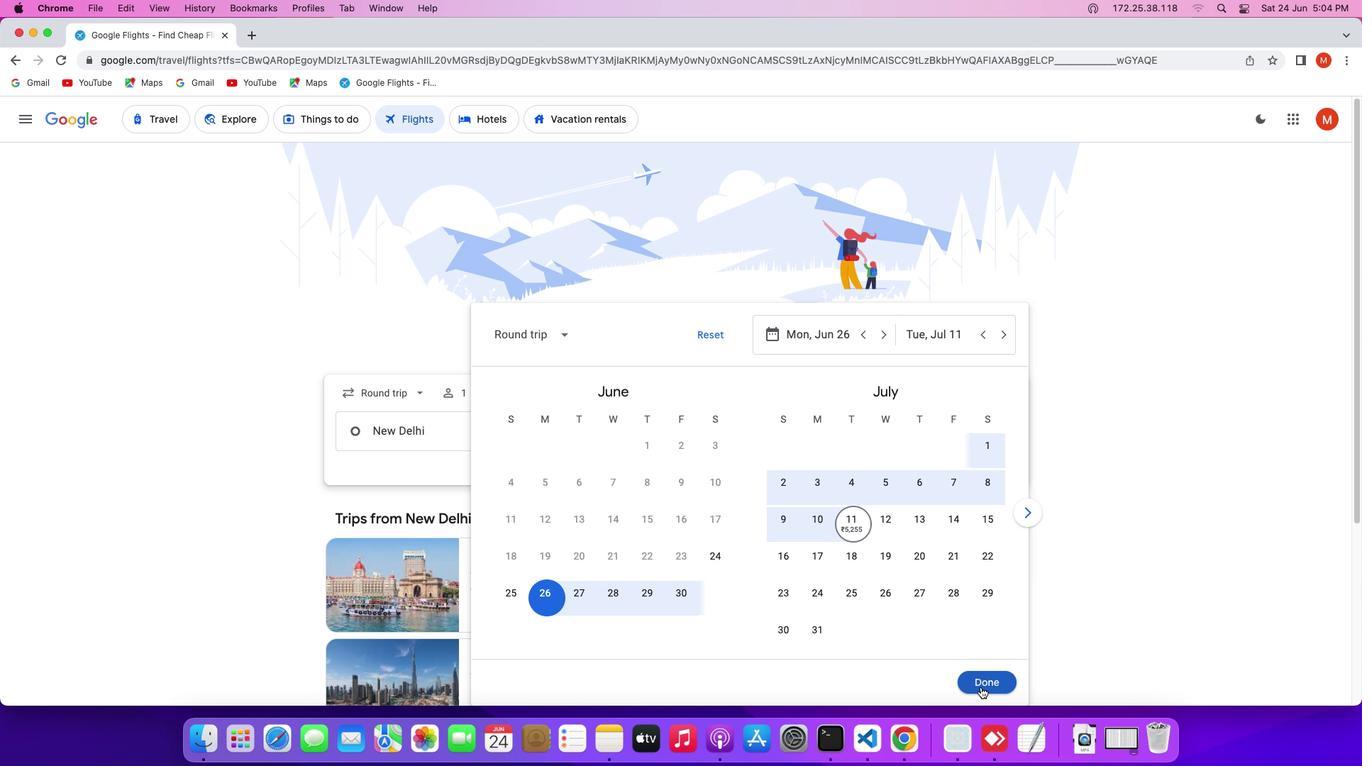 
Action: Mouse pressed left at (981, 687)
Screenshot: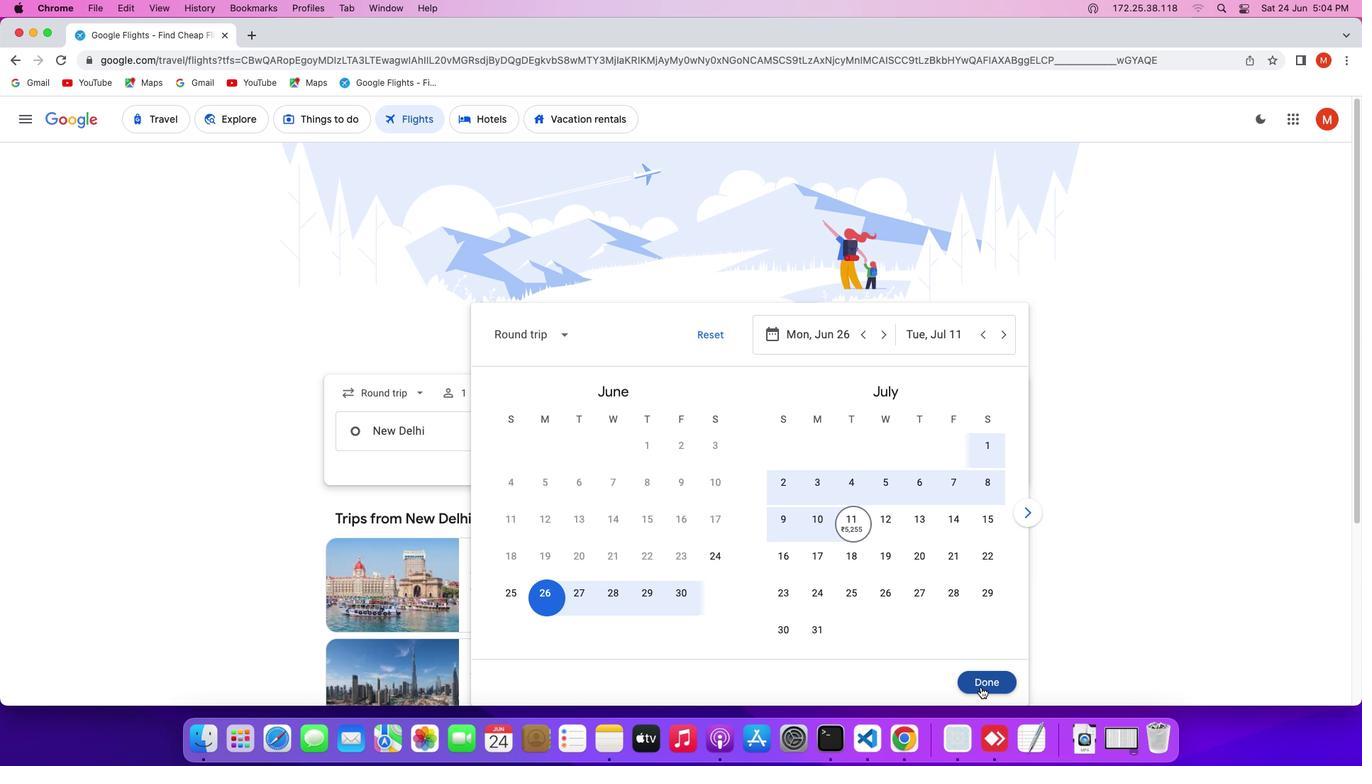 
Action: Mouse moved to (687, 485)
Screenshot: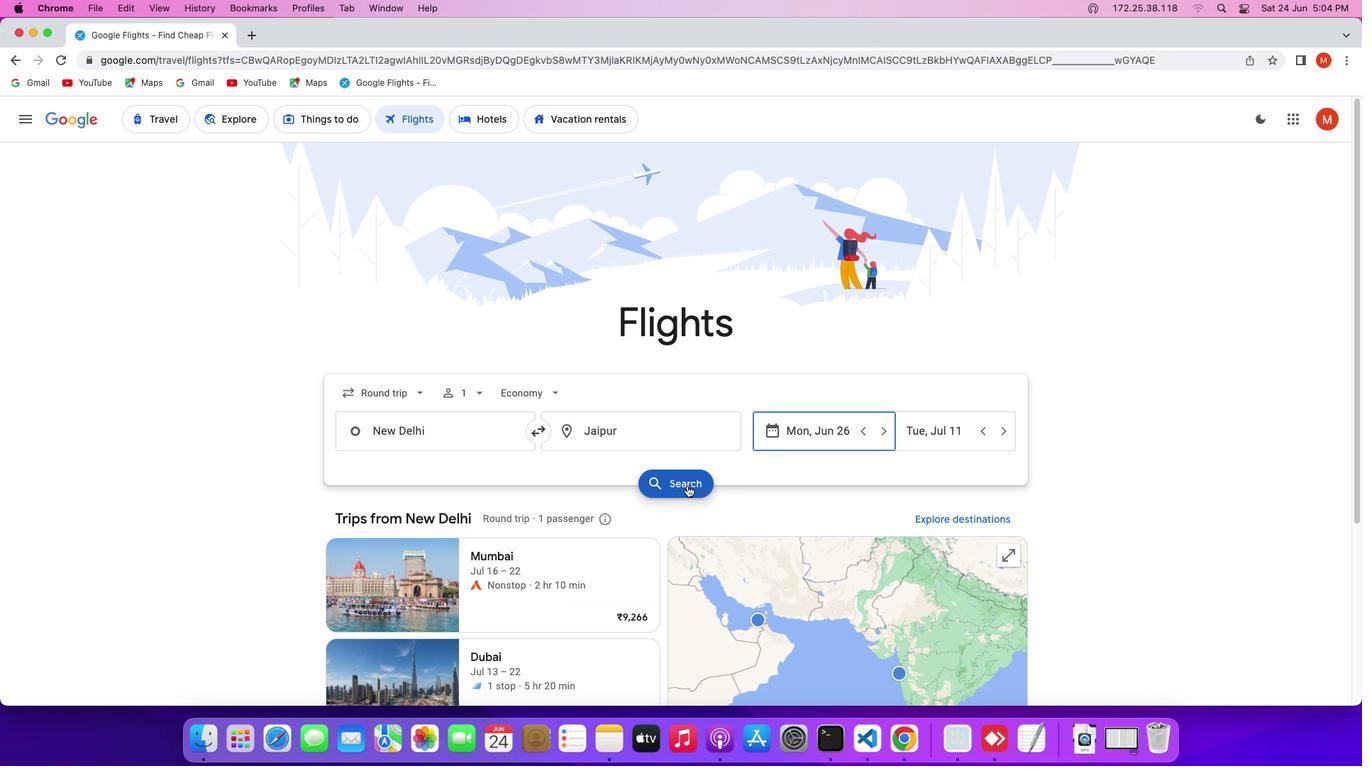 
Action: Mouse pressed left at (687, 485)
Screenshot: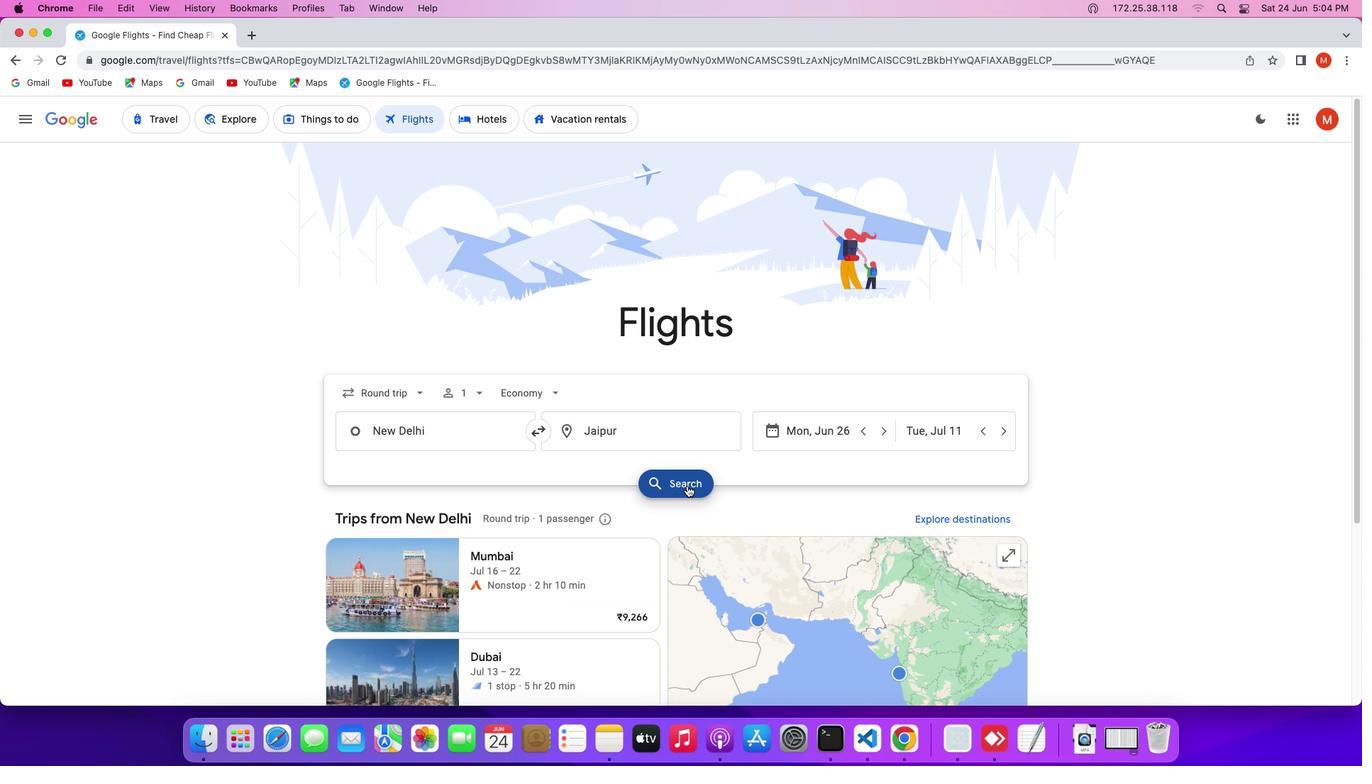 
Action: Mouse moved to (962, 311)
Screenshot: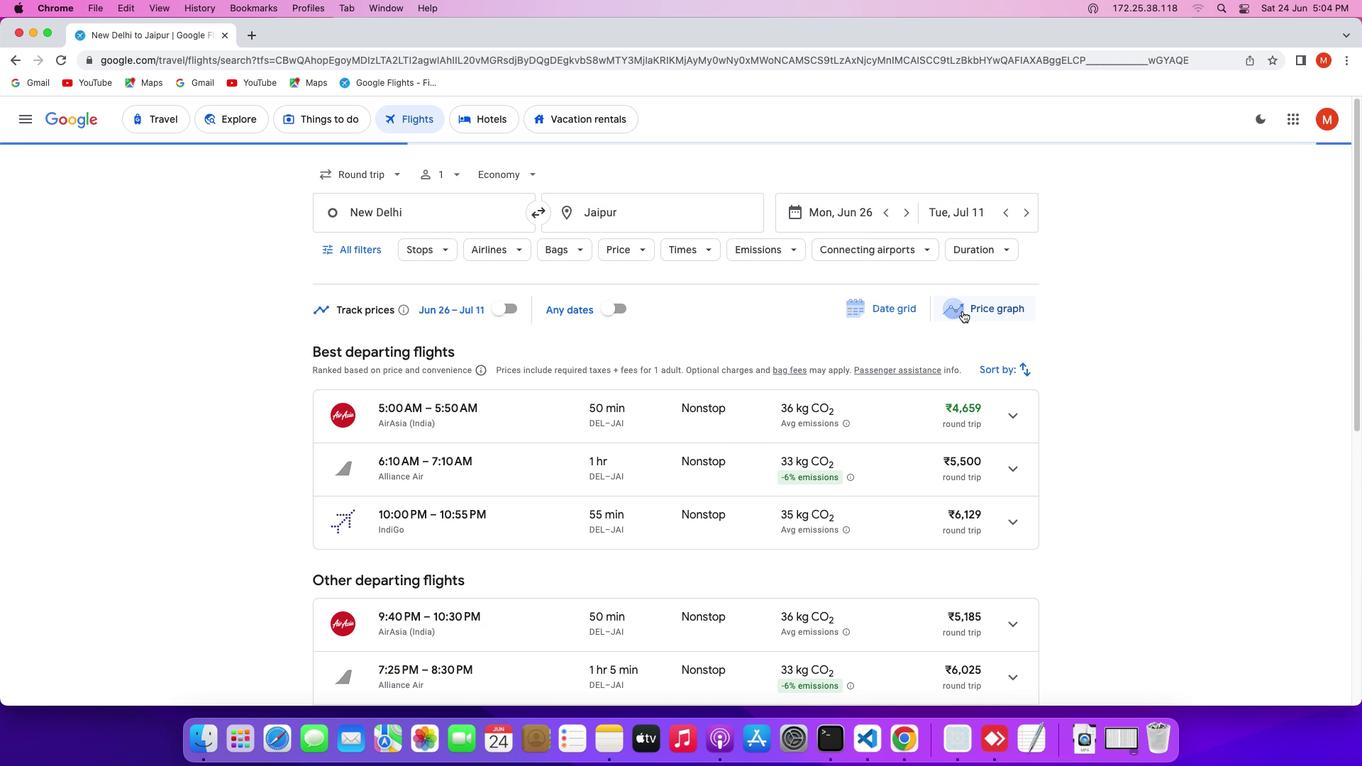 
Action: Mouse pressed left at (962, 311)
Screenshot: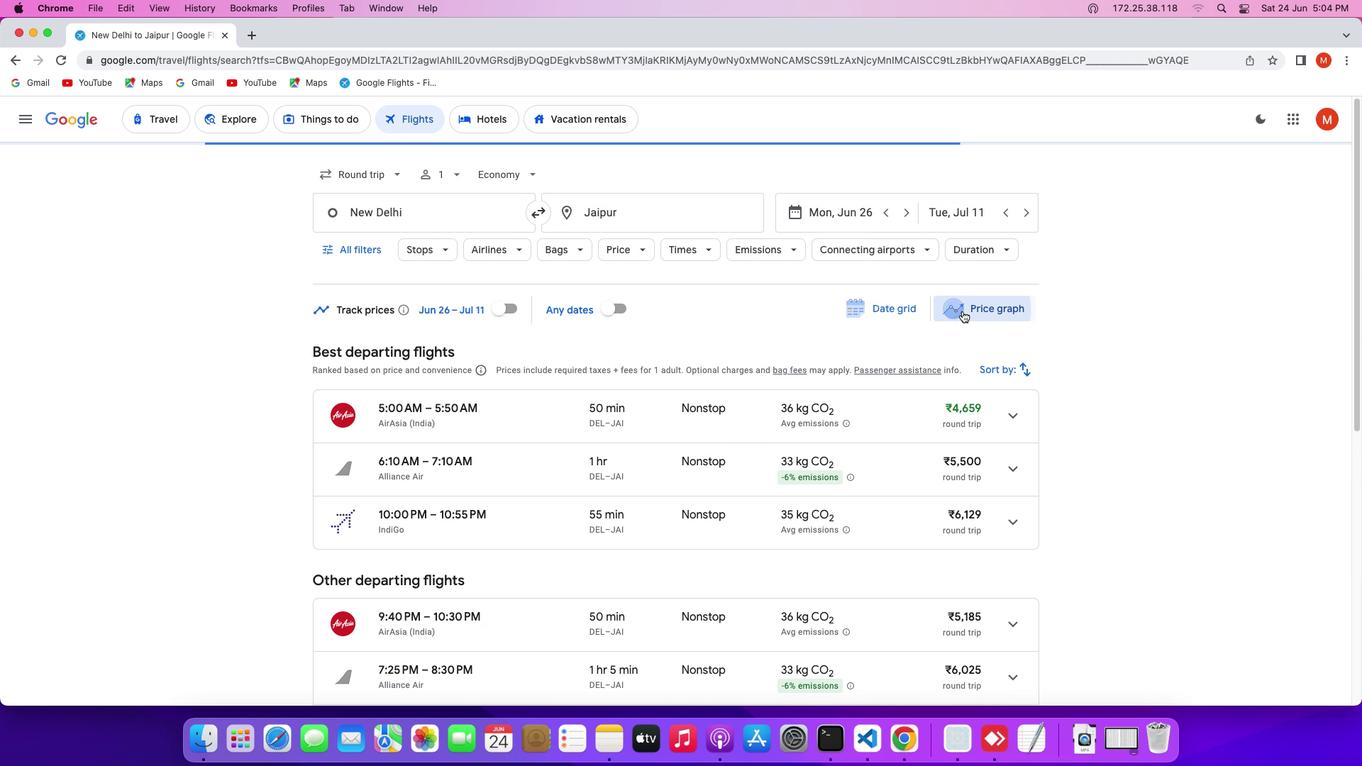 
Action: Mouse moved to (481, 430)
Screenshot: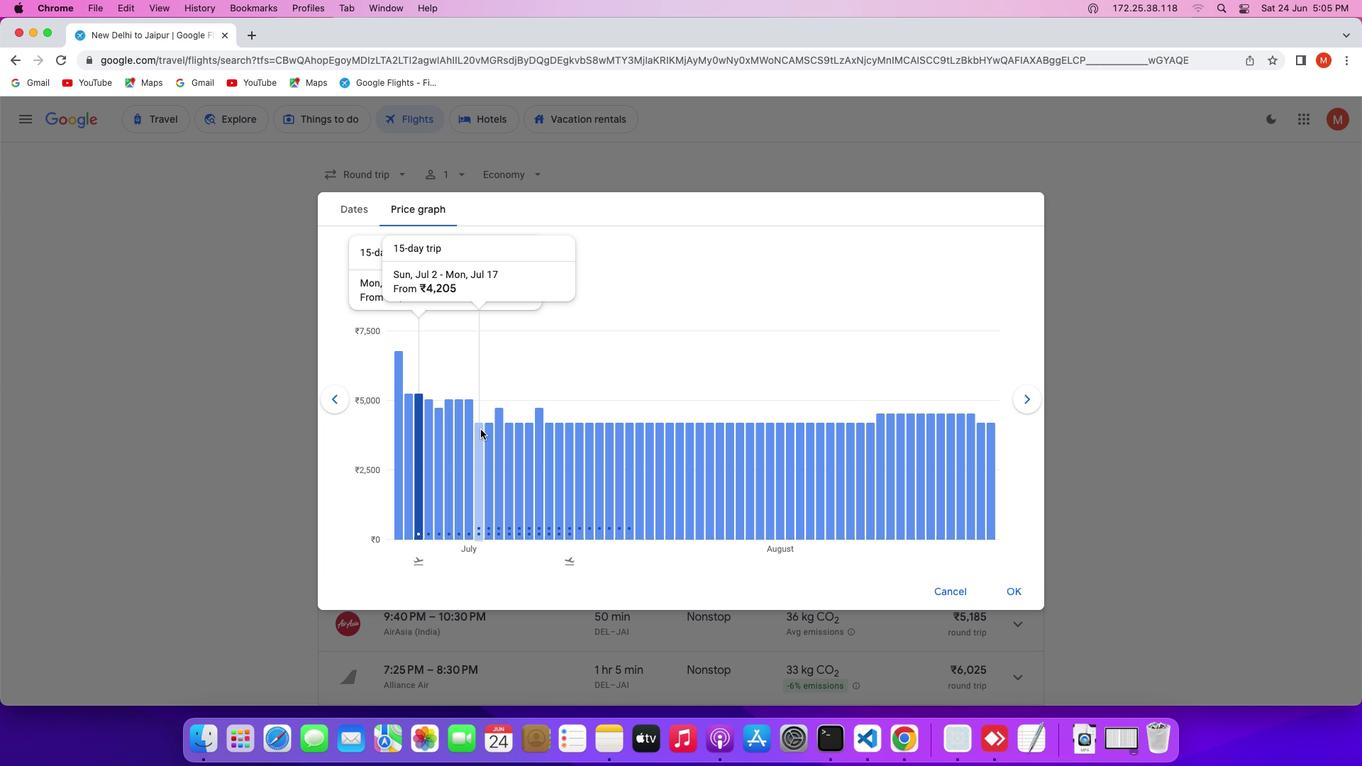 
Action: Mouse pressed left at (481, 430)
Screenshot: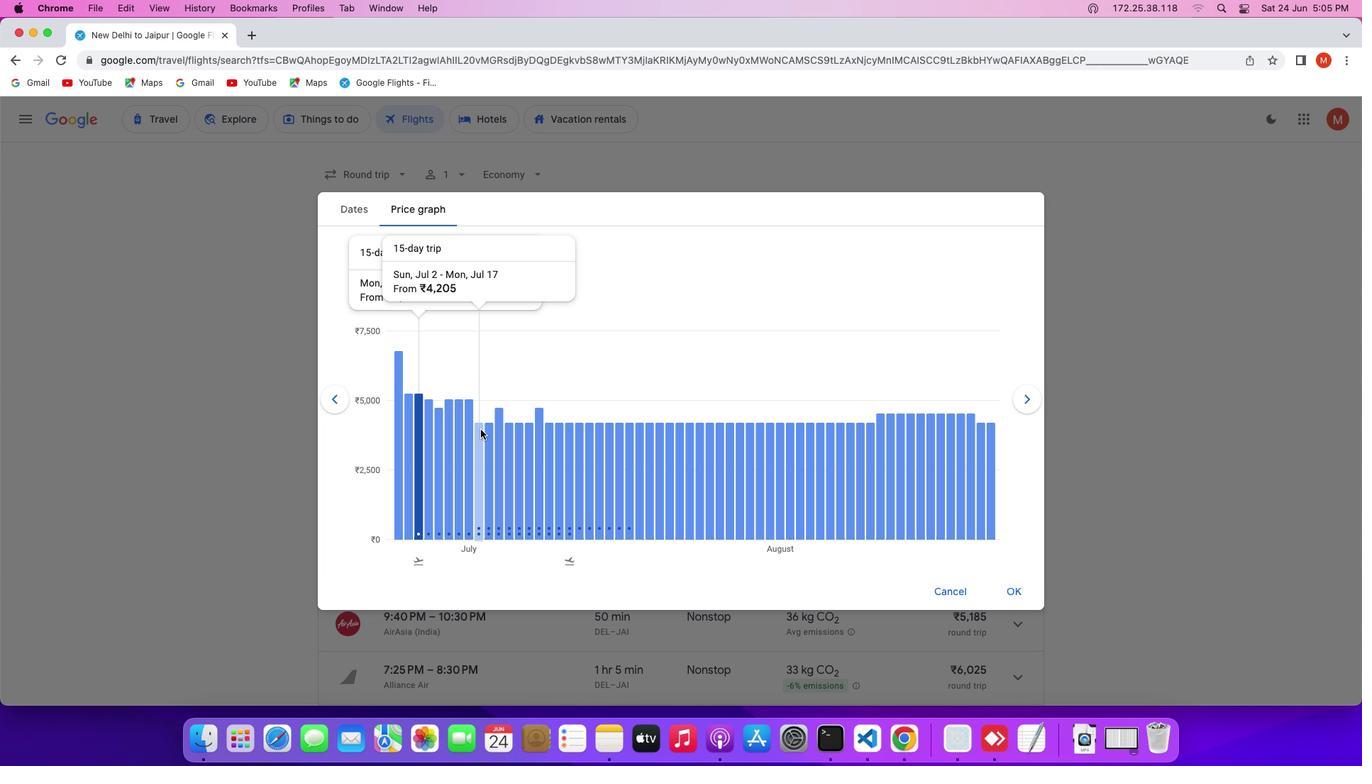 
Action: Mouse moved to (1022, 588)
Screenshot: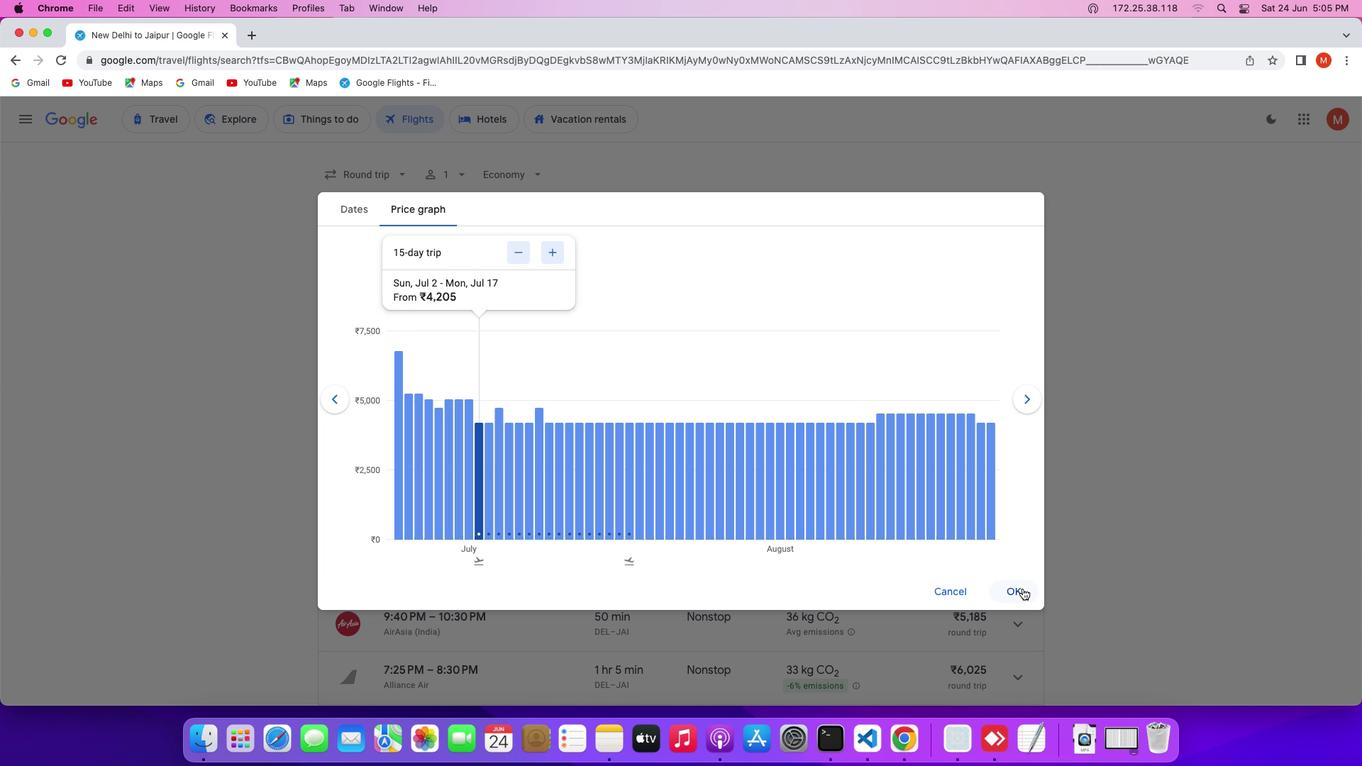 
Action: Mouse pressed left at (1022, 588)
Screenshot: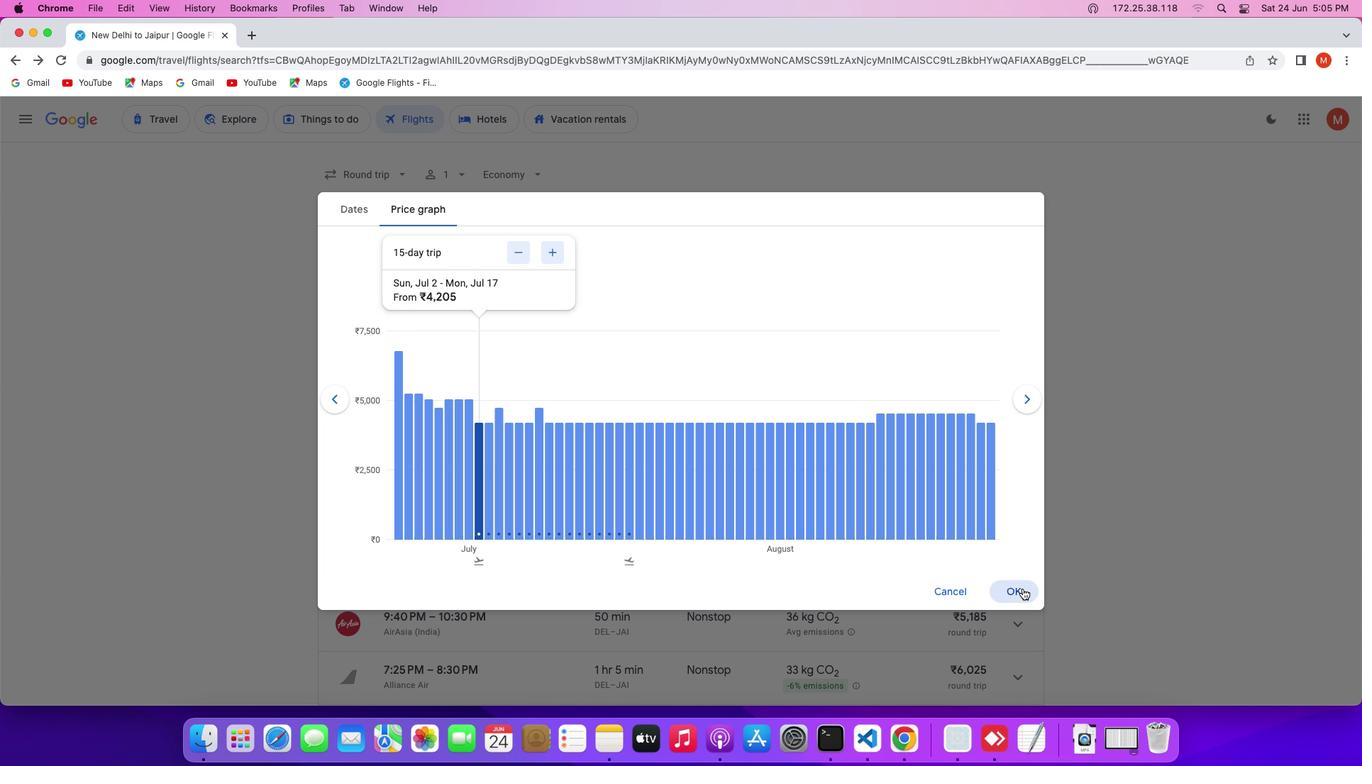 
Action: Mouse moved to (1013, 579)
Screenshot: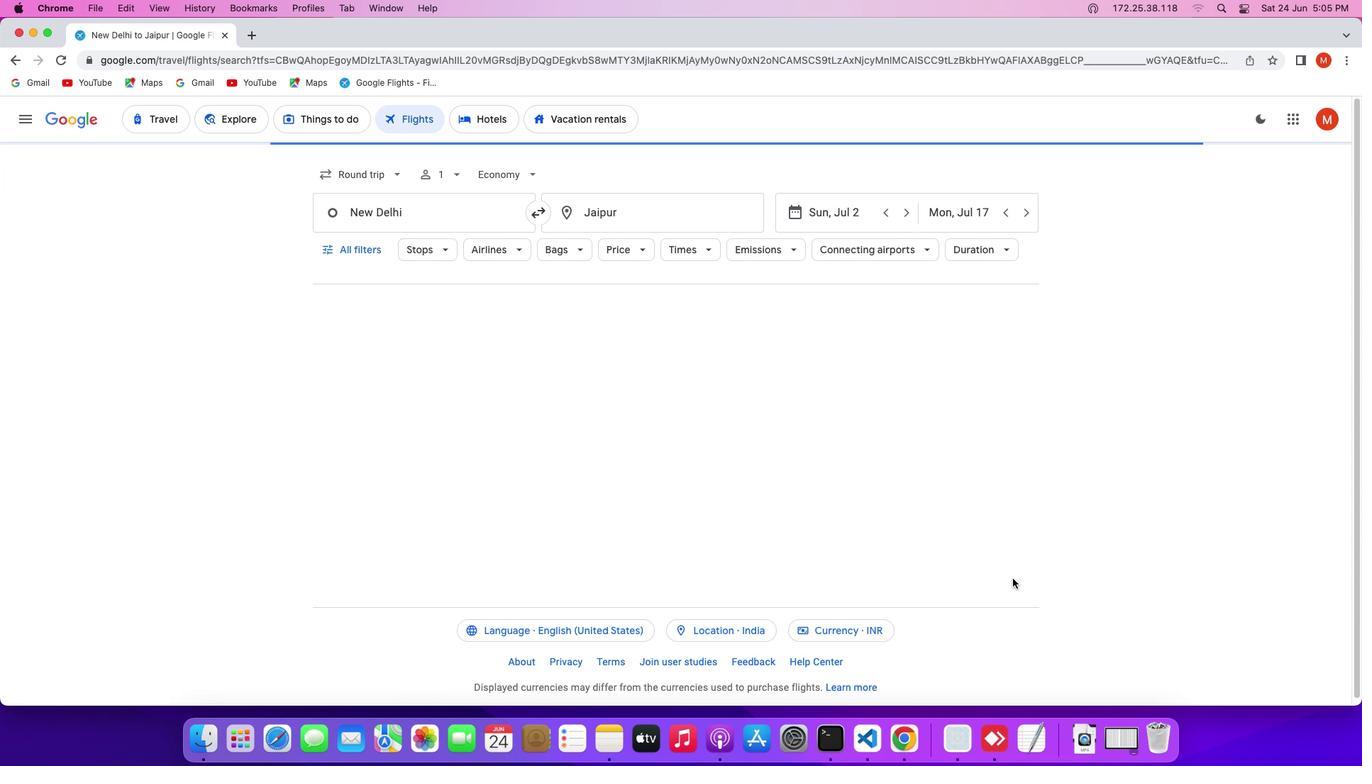 
